 Task: Find connections with filter location Guanabacoa with filter topic #leadershipwith filter profile language English with filter current company Tata Technologies with filter school St. Xavier's High School - India with filter industry Accounting with filter service category Business Analytics with filter keywords title Network Administrator
Action: Mouse moved to (475, 66)
Screenshot: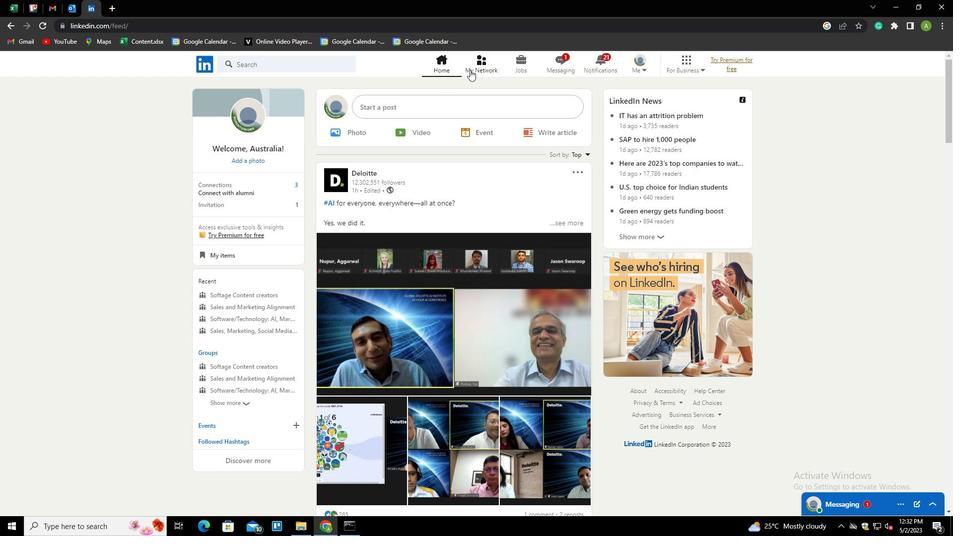 
Action: Mouse pressed left at (475, 66)
Screenshot: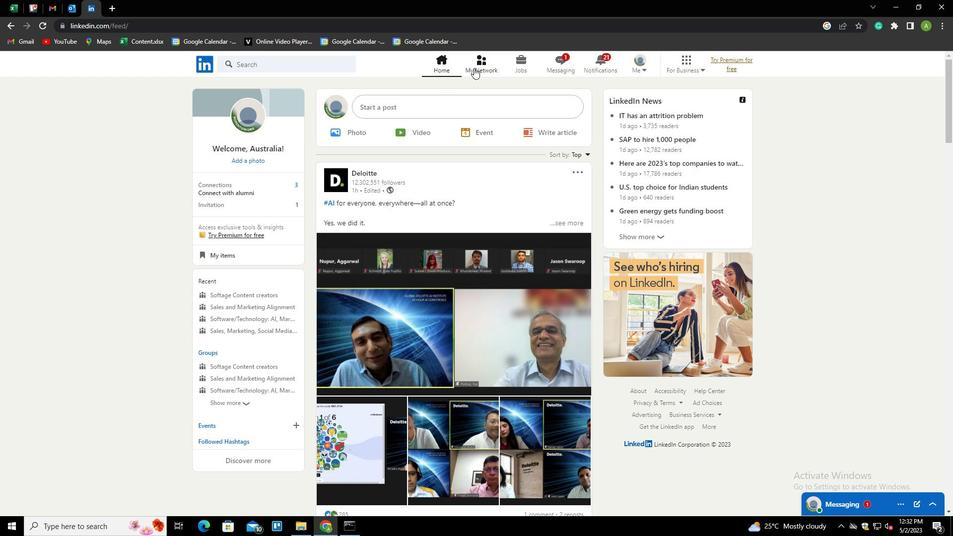 
Action: Mouse moved to (270, 112)
Screenshot: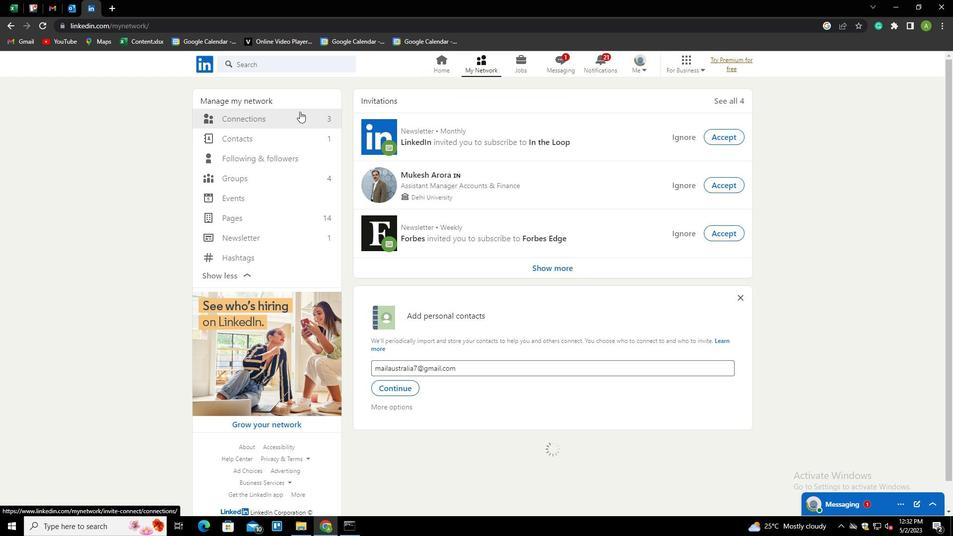 
Action: Mouse pressed left at (270, 112)
Screenshot: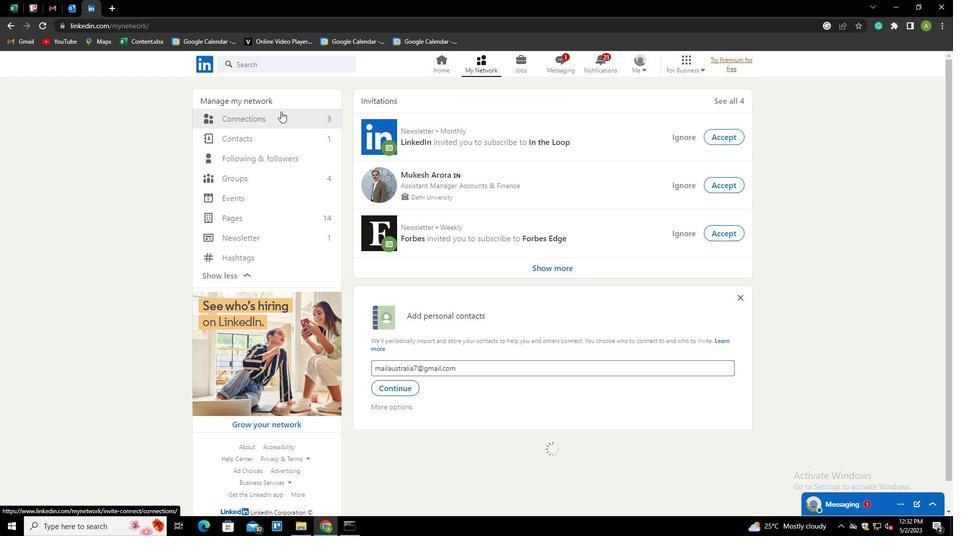 
Action: Mouse moved to (529, 118)
Screenshot: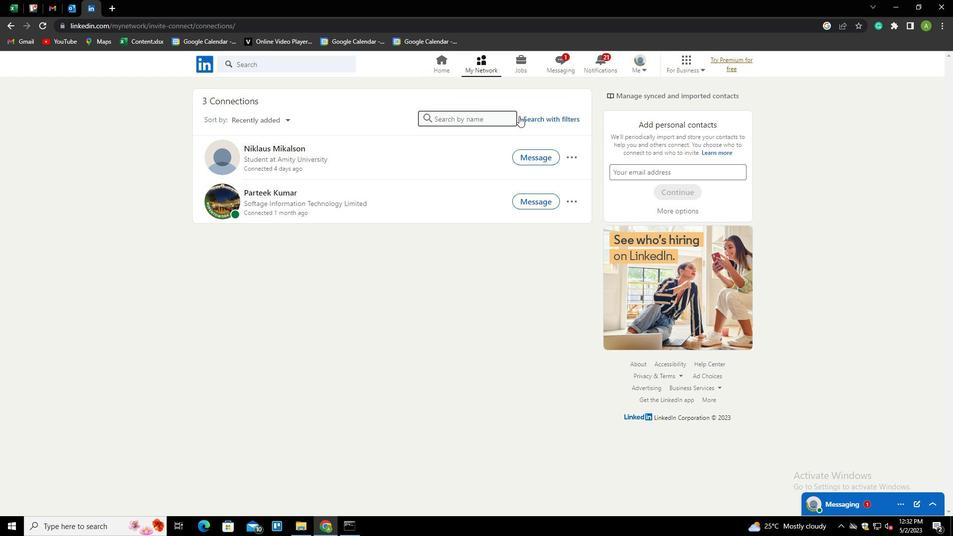 
Action: Mouse pressed left at (529, 118)
Screenshot: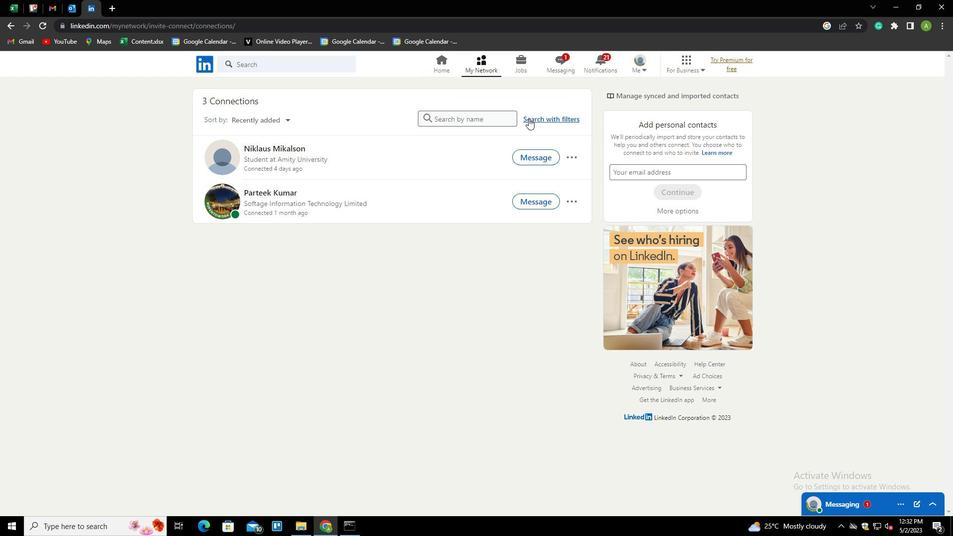 
Action: Mouse moved to (511, 89)
Screenshot: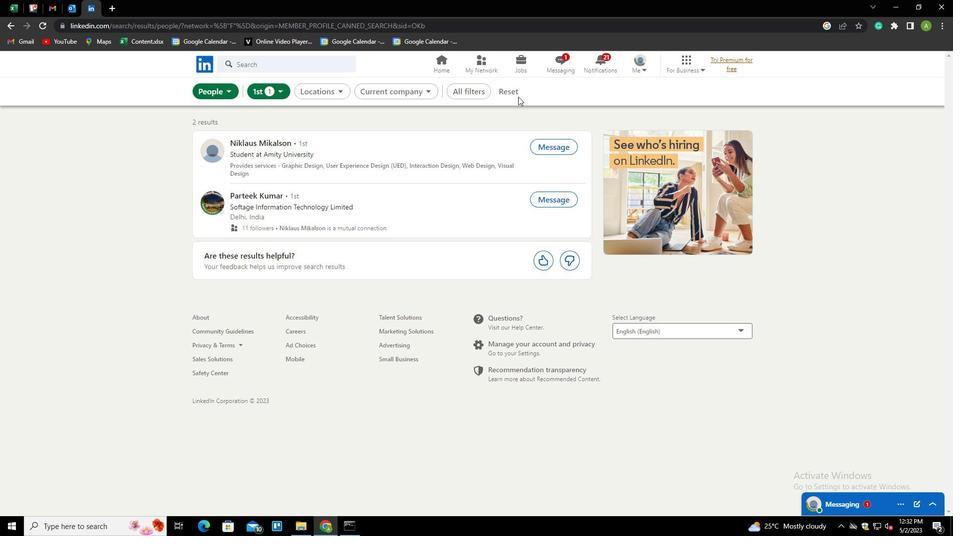 
Action: Mouse pressed left at (511, 89)
Screenshot: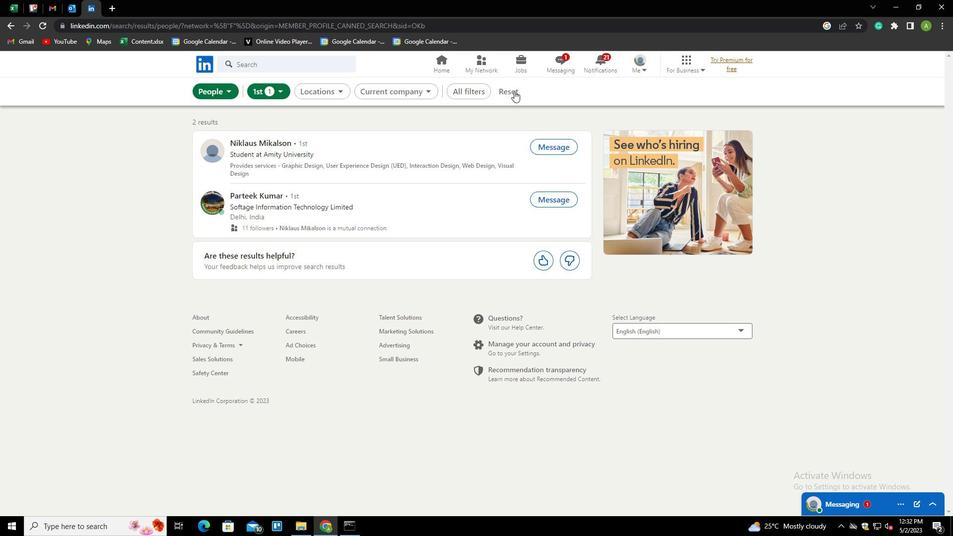 
Action: Mouse moved to (500, 90)
Screenshot: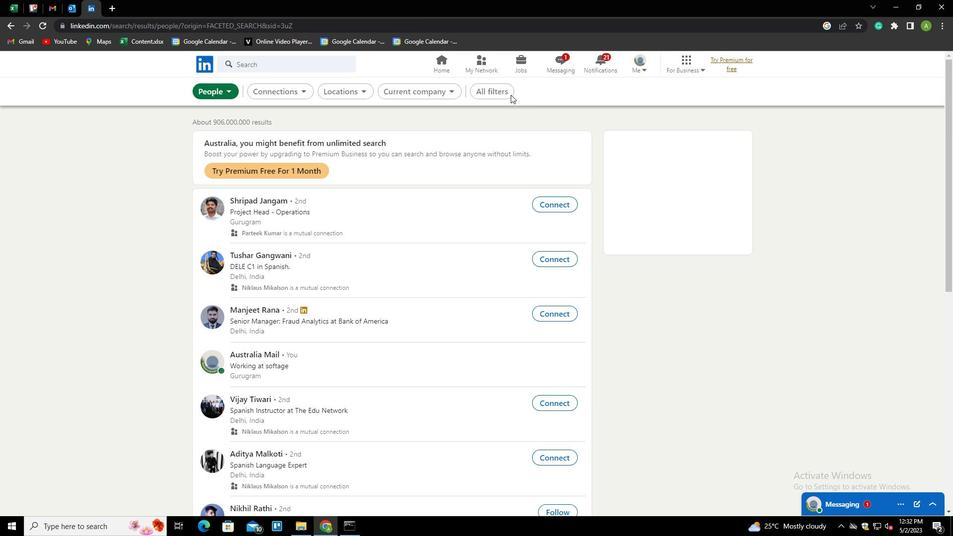 
Action: Mouse pressed left at (500, 90)
Screenshot: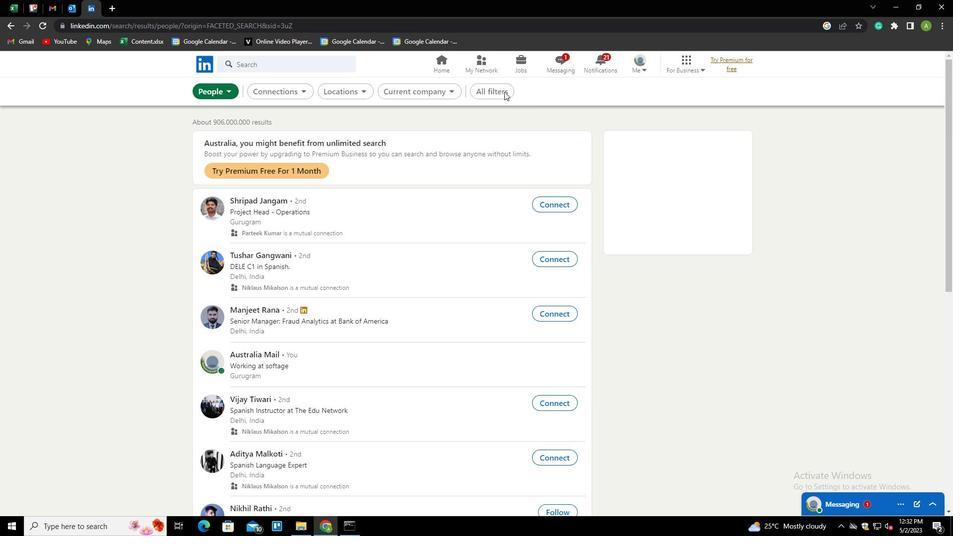 
Action: Mouse moved to (861, 299)
Screenshot: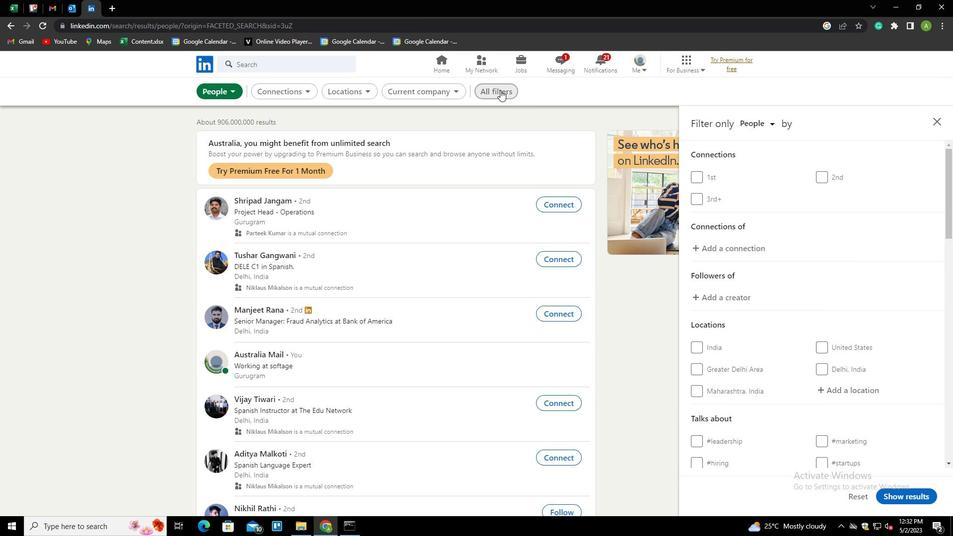 
Action: Mouse scrolled (861, 298) with delta (0, 0)
Screenshot: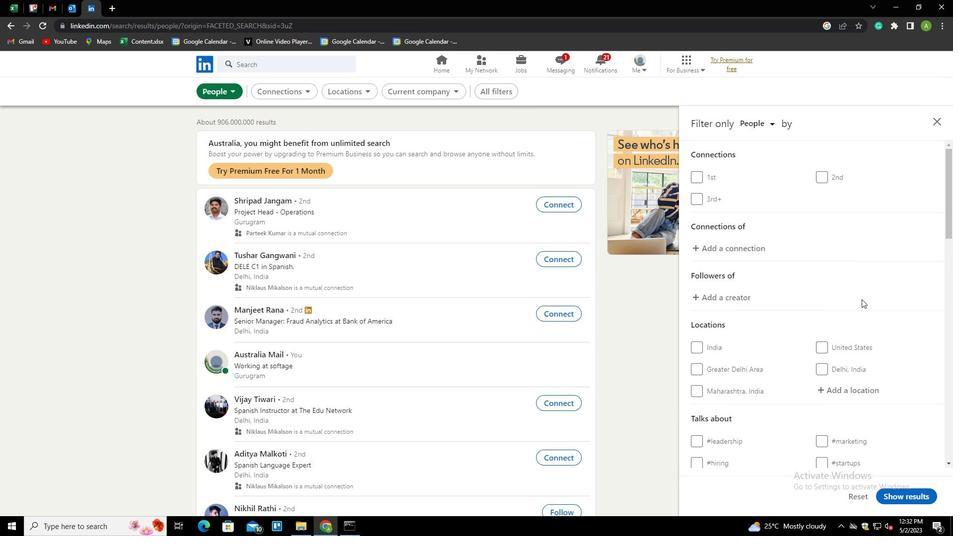 
Action: Mouse scrolled (861, 298) with delta (0, 0)
Screenshot: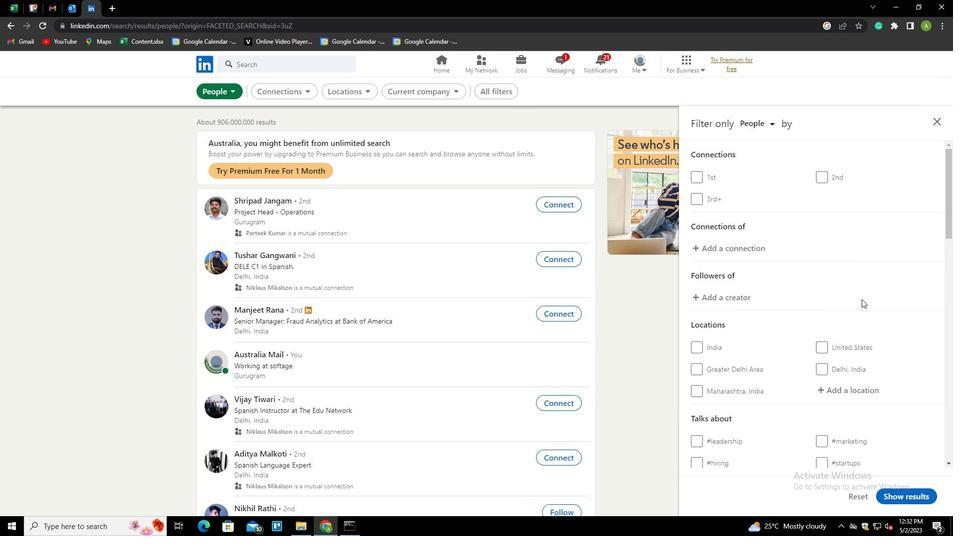 
Action: Mouse scrolled (861, 298) with delta (0, 0)
Screenshot: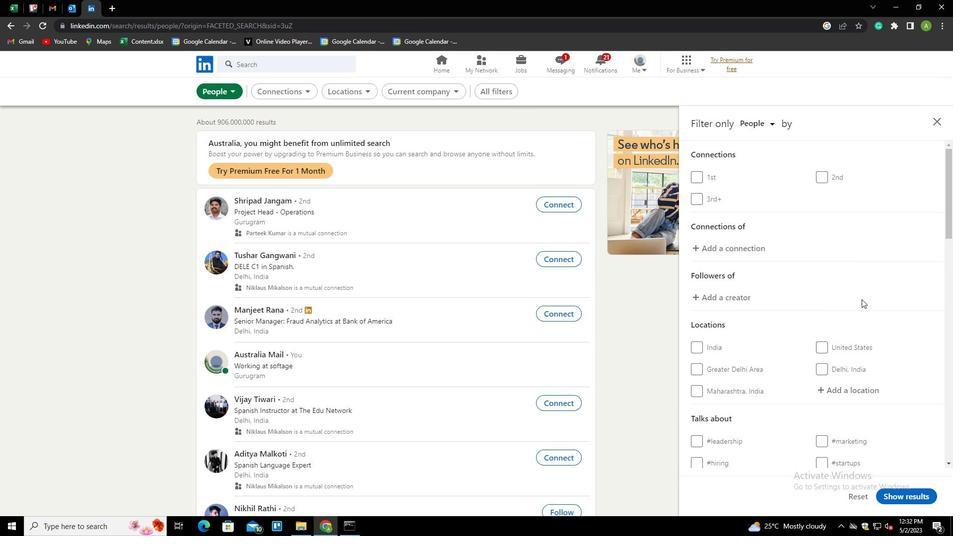 
Action: Mouse moved to (834, 249)
Screenshot: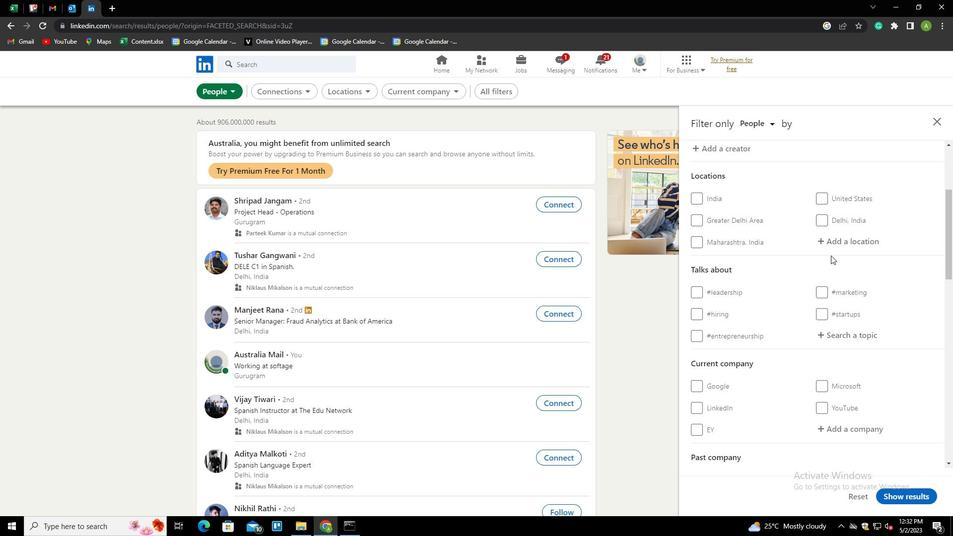 
Action: Mouse pressed left at (834, 249)
Screenshot: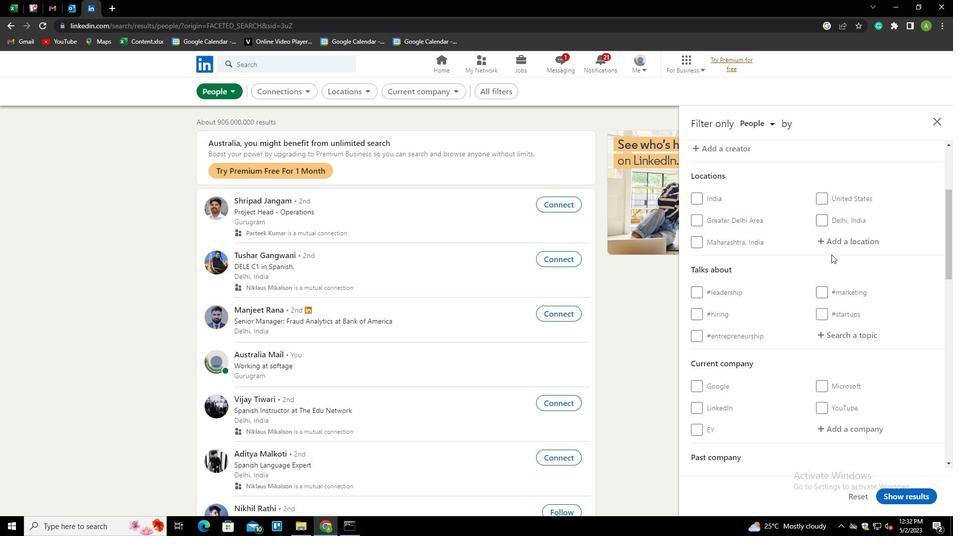 
Action: Mouse moved to (834, 243)
Screenshot: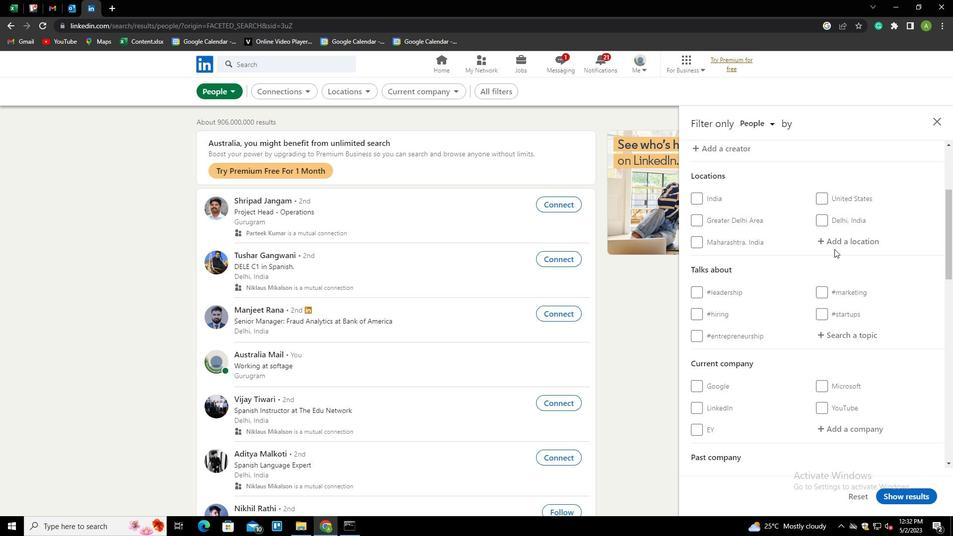 
Action: Mouse pressed left at (834, 243)
Screenshot: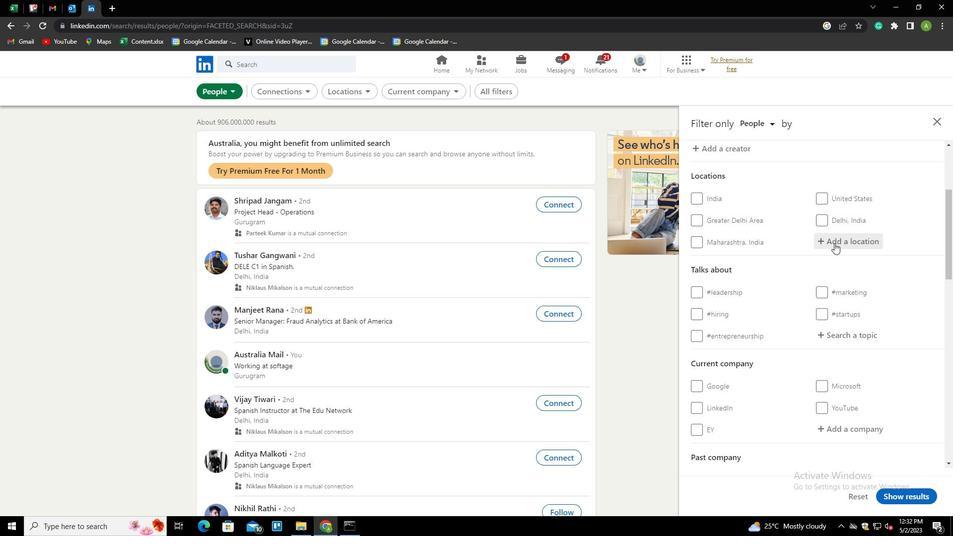 
Action: Key pressed <Key.shift>GUANBACOA
Screenshot: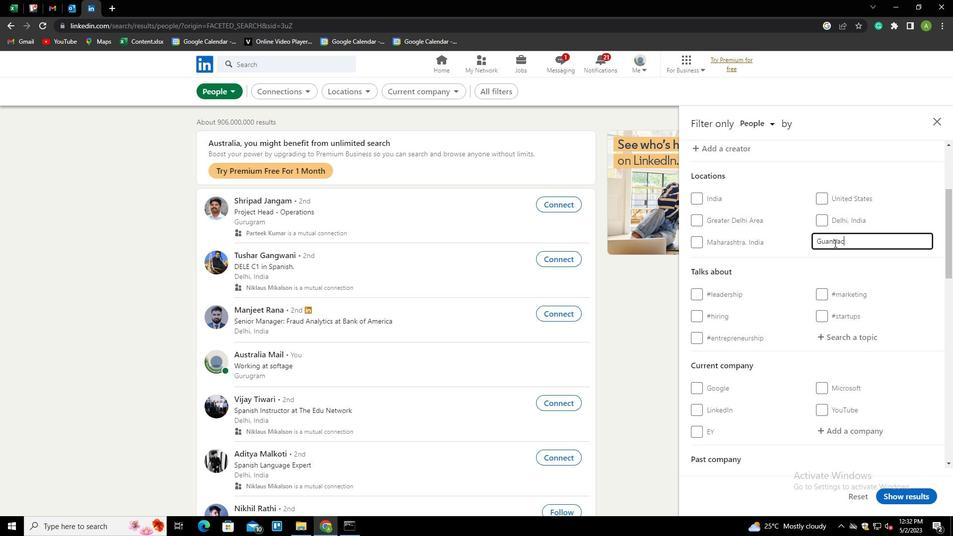 
Action: Mouse moved to (840, 341)
Screenshot: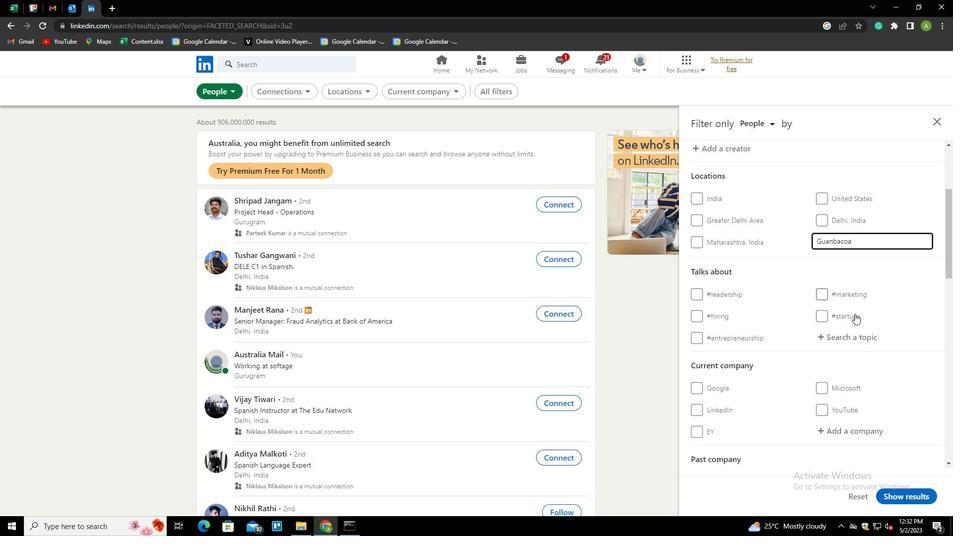 
Action: Mouse pressed left at (840, 341)
Screenshot: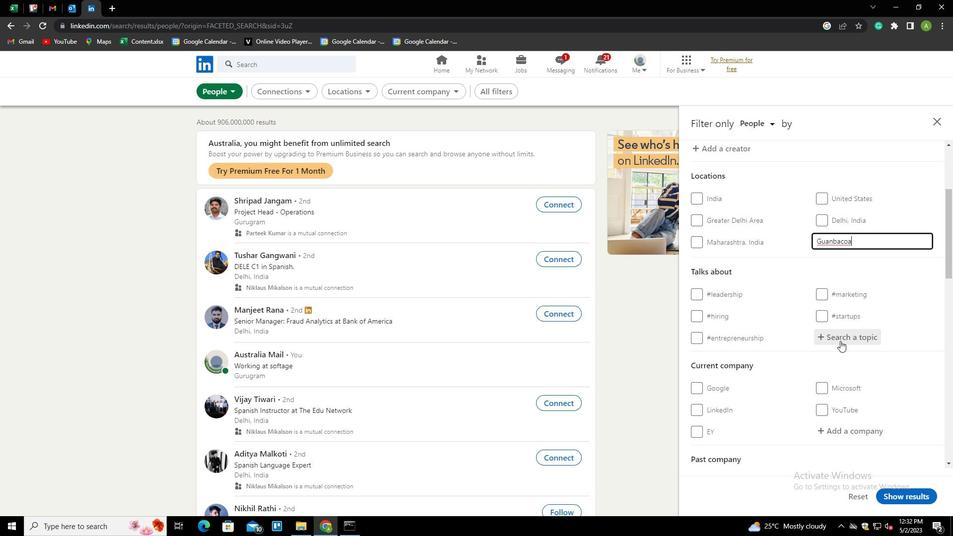 
Action: Key pressed LEADER<Key.down><Key.enter>
Screenshot: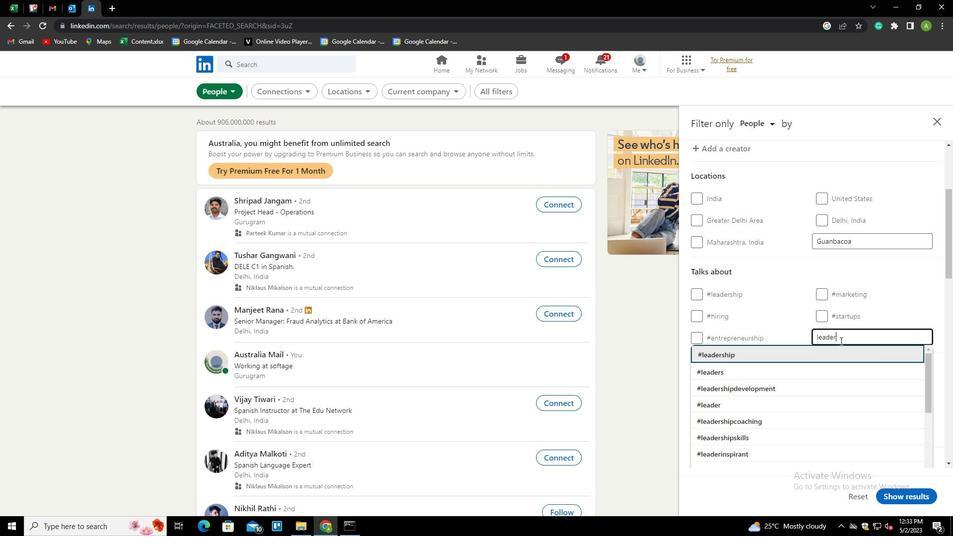 
Action: Mouse scrolled (840, 340) with delta (0, 0)
Screenshot: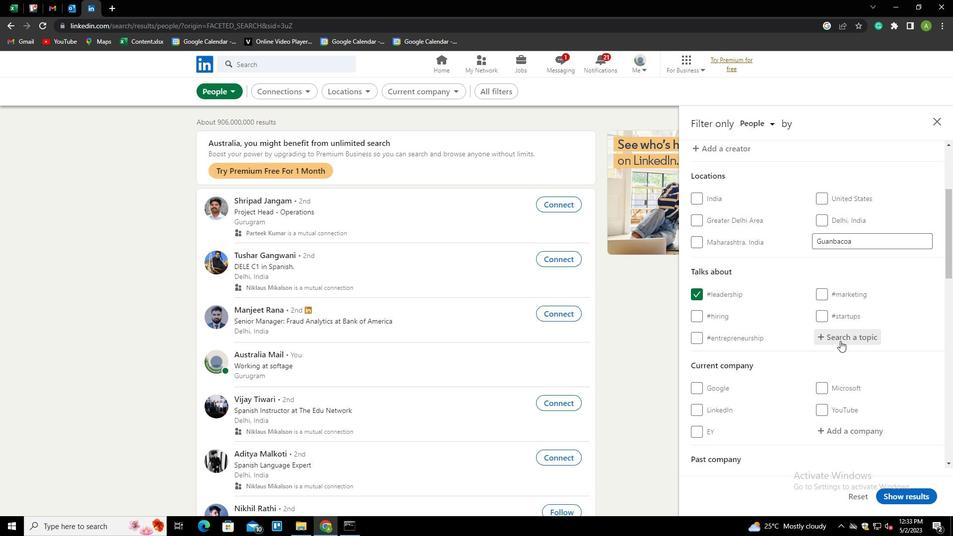 
Action: Mouse scrolled (840, 340) with delta (0, 0)
Screenshot: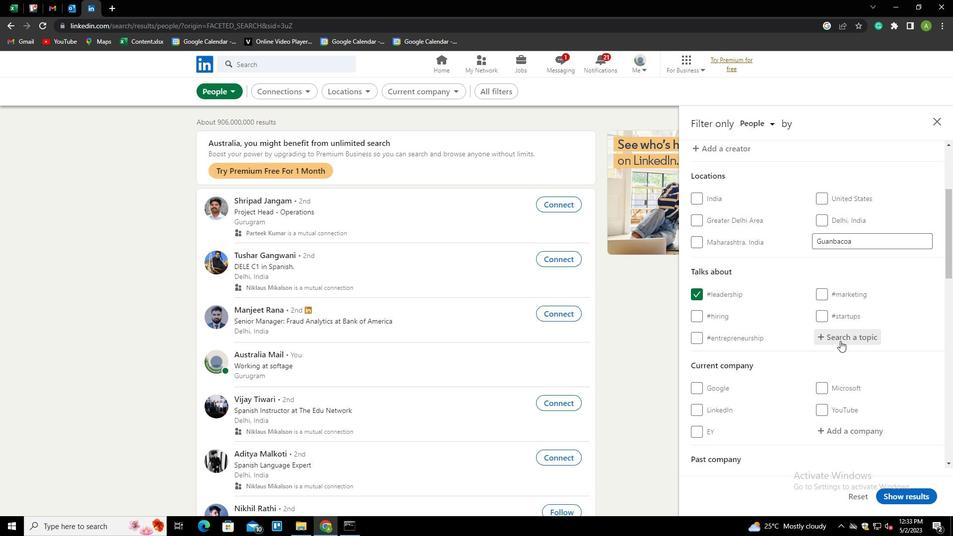 
Action: Mouse scrolled (840, 340) with delta (0, 0)
Screenshot: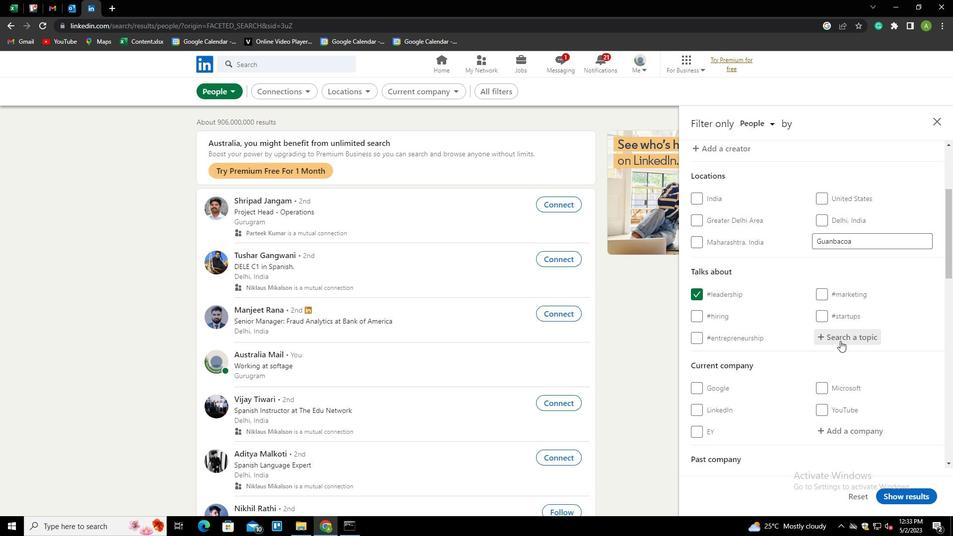 
Action: Mouse scrolled (840, 340) with delta (0, 0)
Screenshot: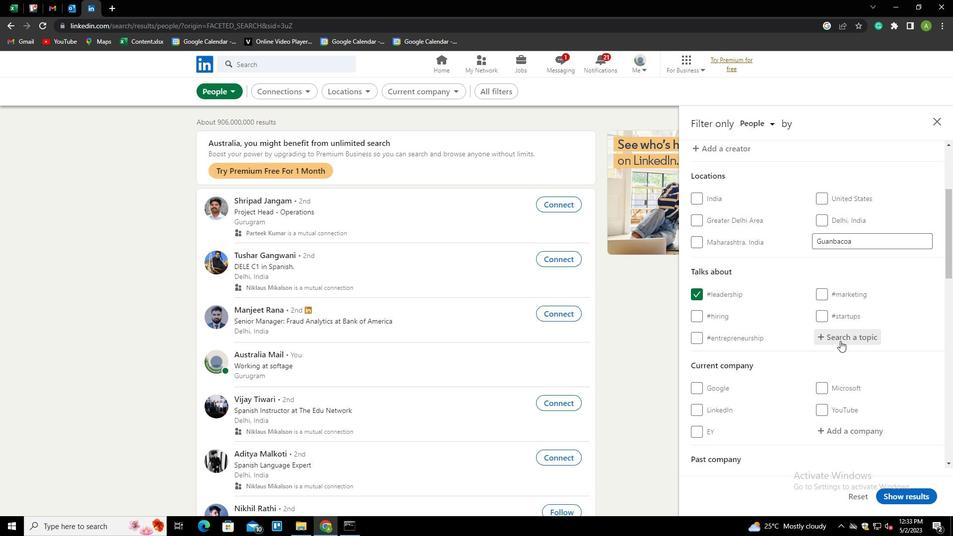 
Action: Mouse scrolled (840, 340) with delta (0, 0)
Screenshot: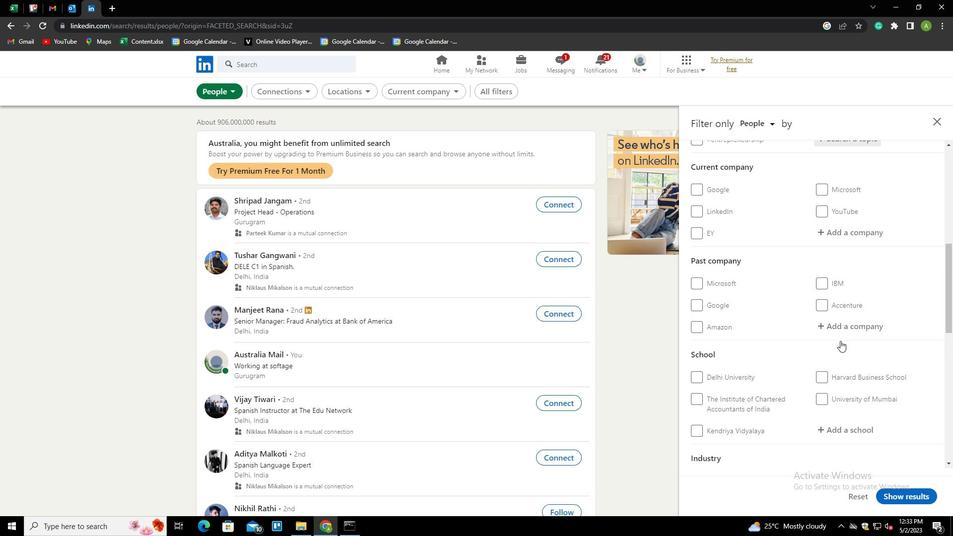 
Action: Mouse scrolled (840, 340) with delta (0, 0)
Screenshot: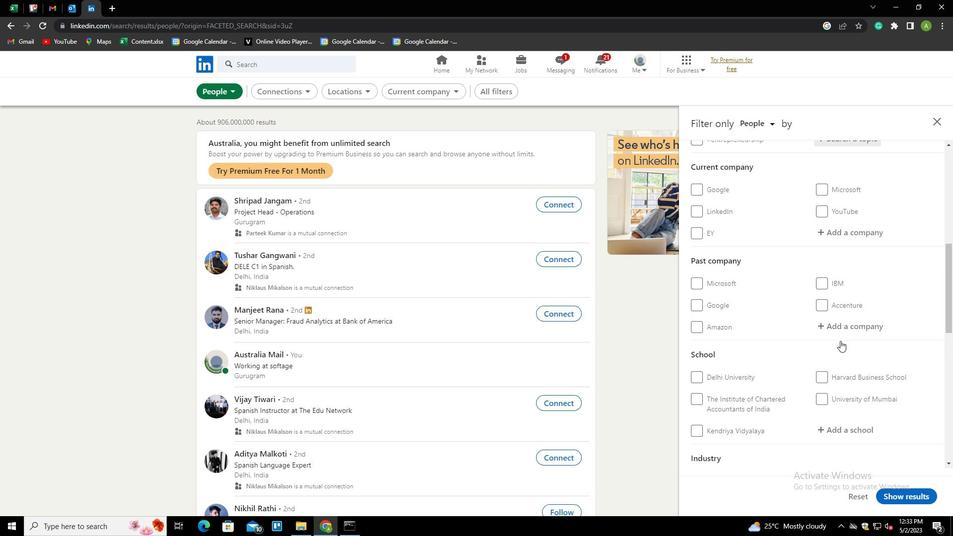 
Action: Mouse scrolled (840, 340) with delta (0, 0)
Screenshot: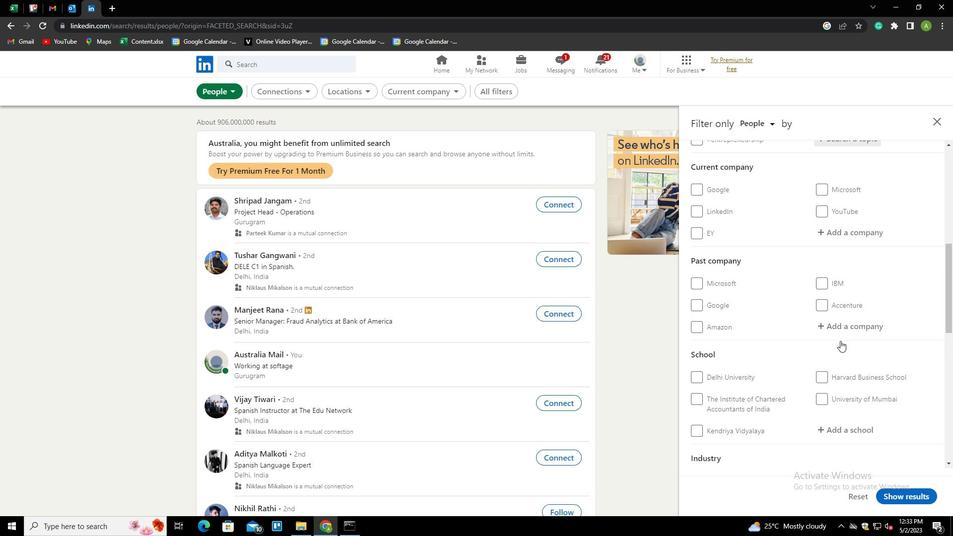 
Action: Mouse scrolled (840, 340) with delta (0, 0)
Screenshot: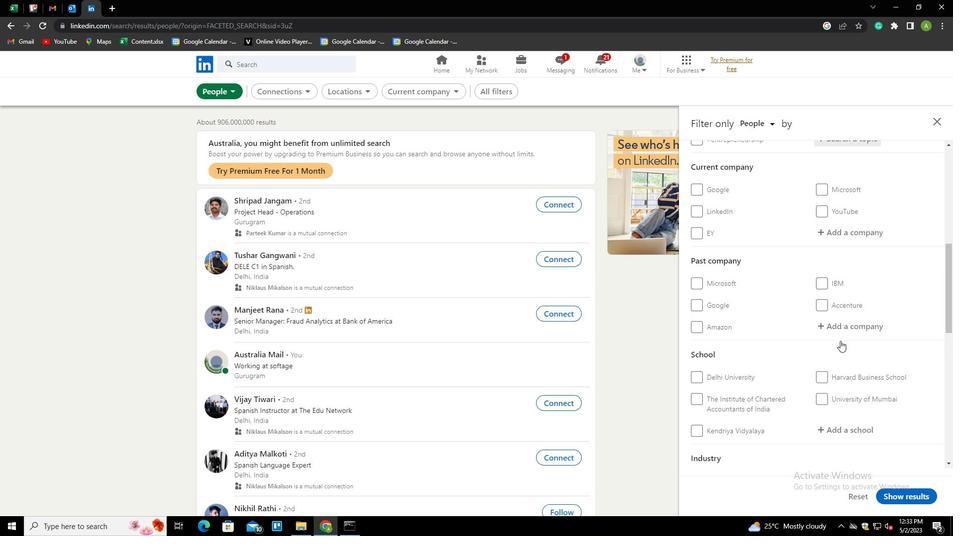 
Action: Mouse scrolled (840, 340) with delta (0, 0)
Screenshot: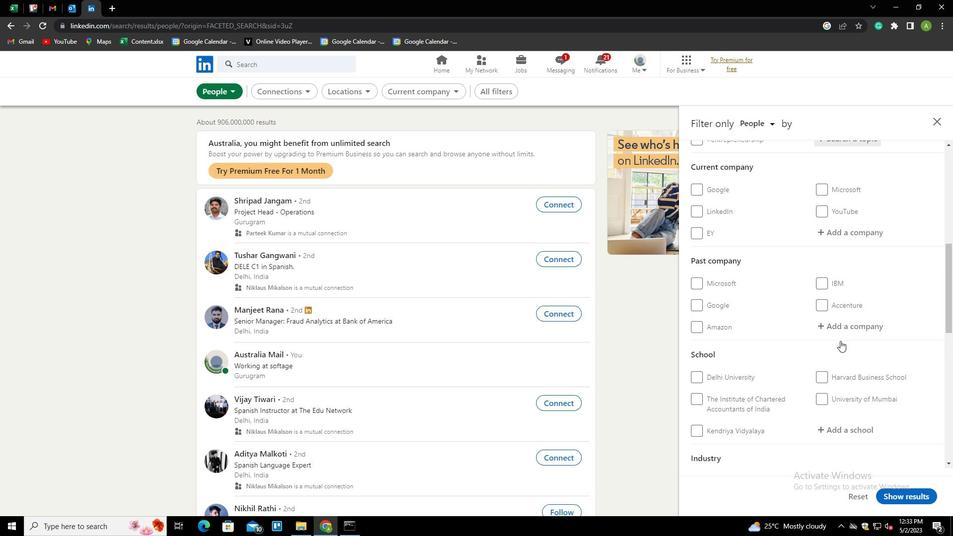 
Action: Mouse moved to (711, 350)
Screenshot: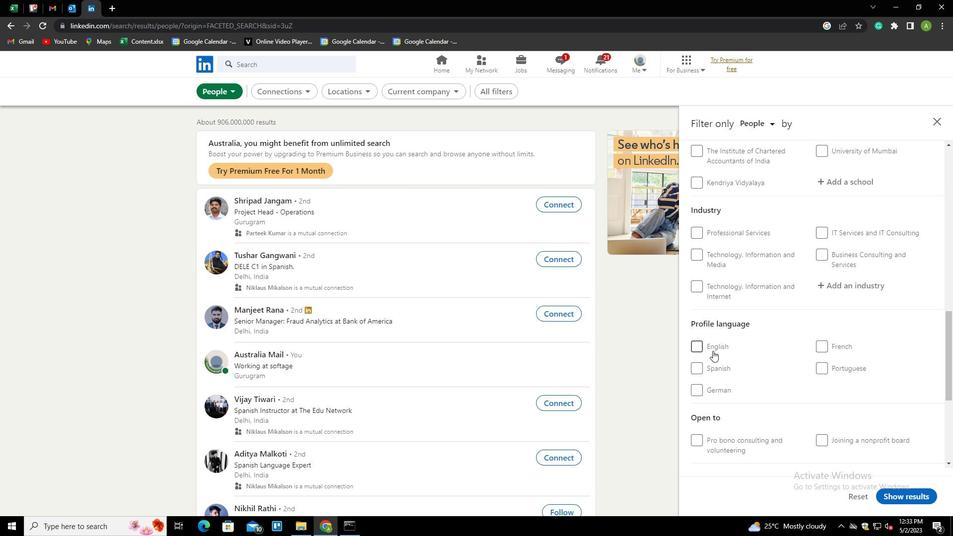 
Action: Mouse pressed left at (711, 350)
Screenshot: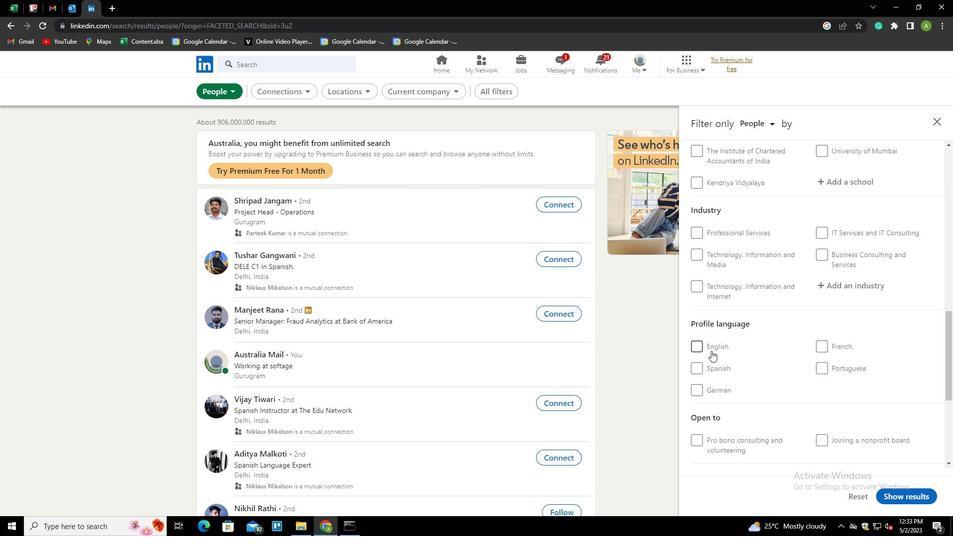 
Action: Mouse moved to (791, 340)
Screenshot: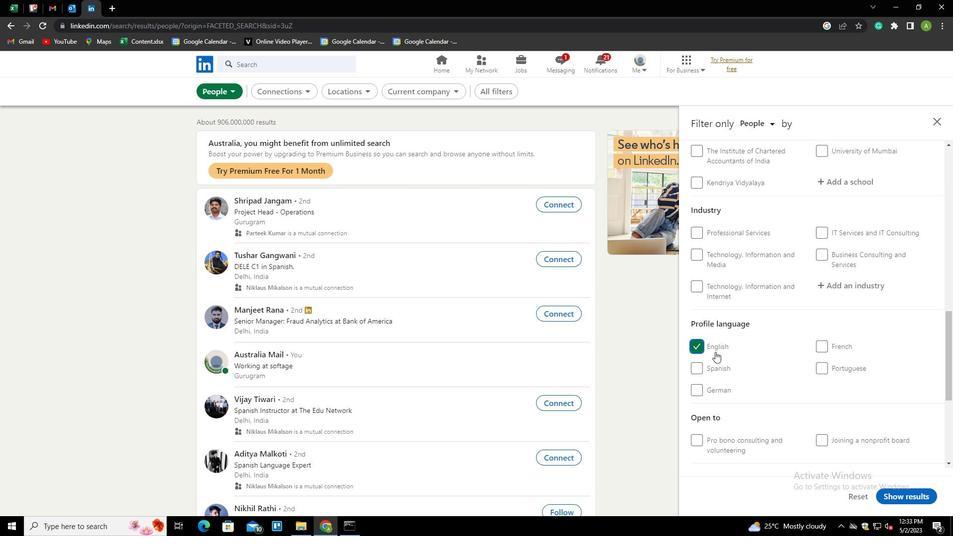 
Action: Mouse scrolled (791, 341) with delta (0, 0)
Screenshot: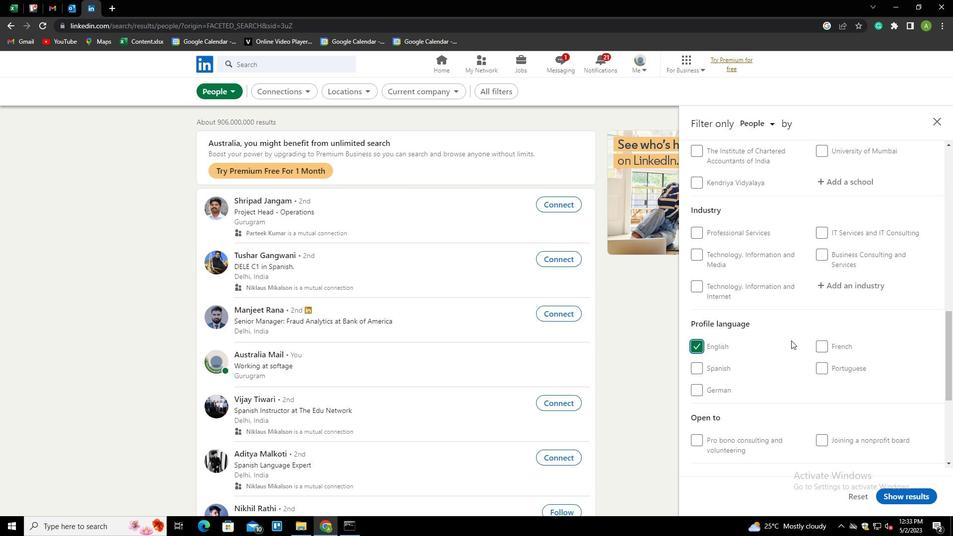 
Action: Mouse scrolled (791, 341) with delta (0, 0)
Screenshot: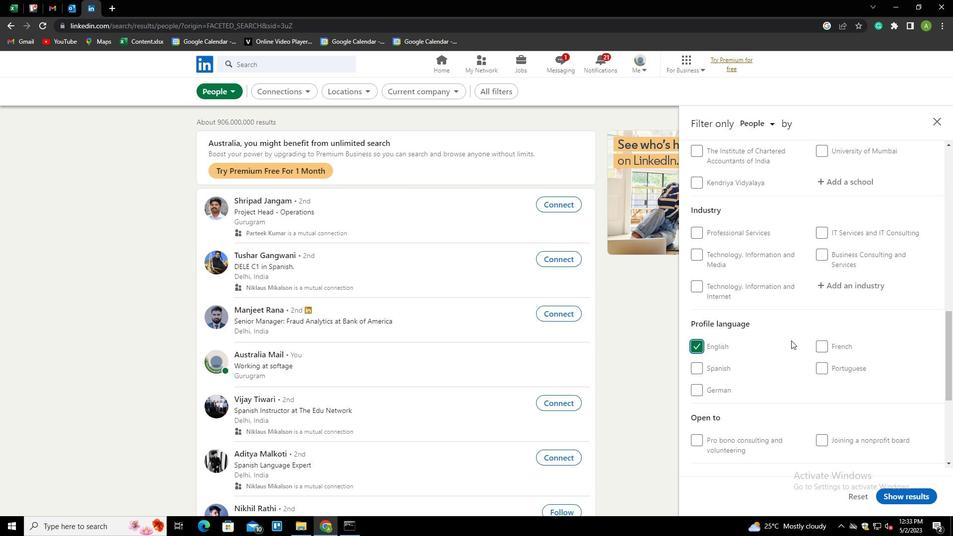 
Action: Mouse scrolled (791, 341) with delta (0, 0)
Screenshot: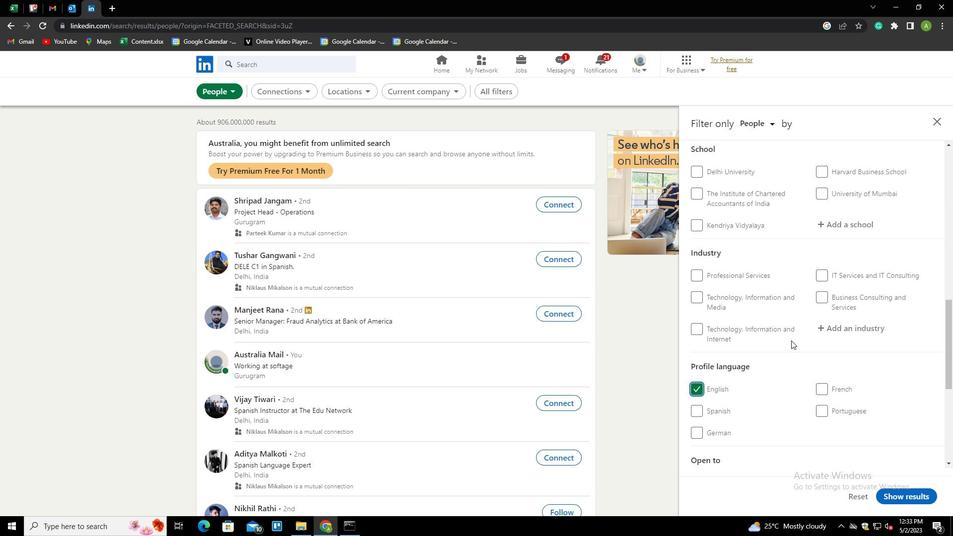 
Action: Mouse scrolled (791, 341) with delta (0, 0)
Screenshot: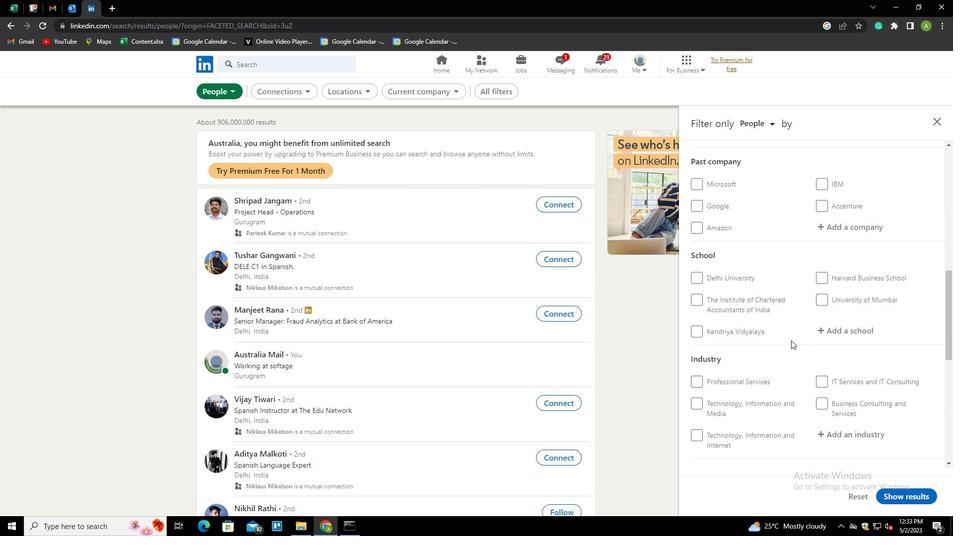 
Action: Mouse scrolled (791, 341) with delta (0, 0)
Screenshot: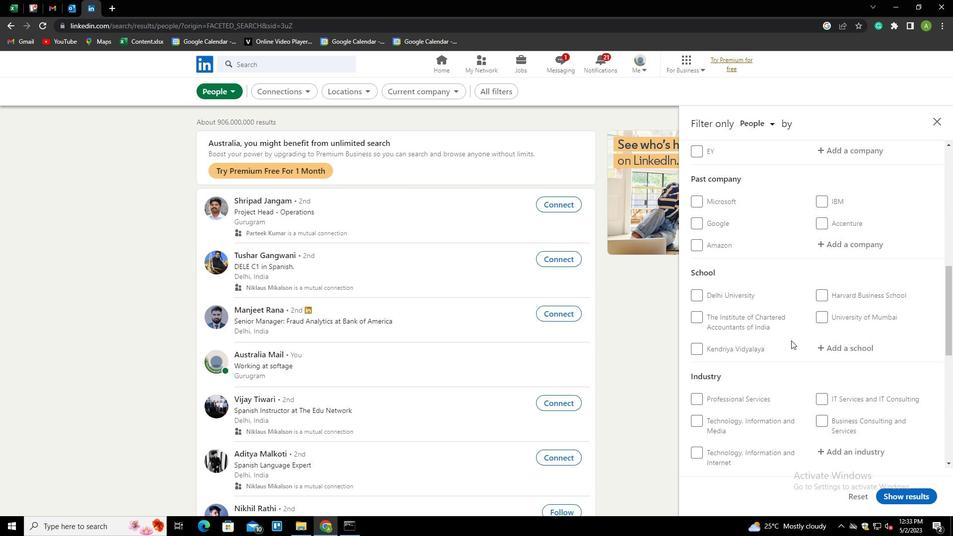 
Action: Mouse moved to (792, 340)
Screenshot: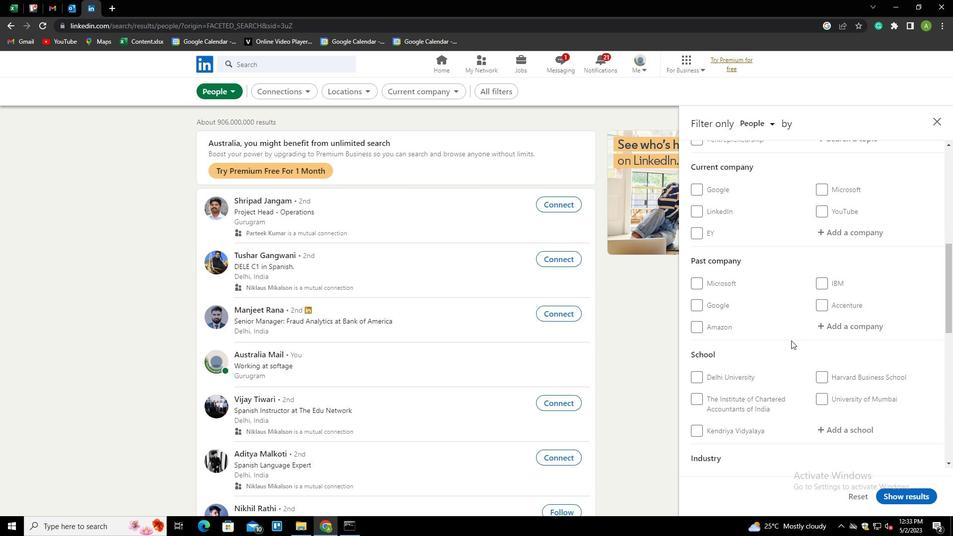 
Action: Mouse scrolled (792, 341) with delta (0, 0)
Screenshot: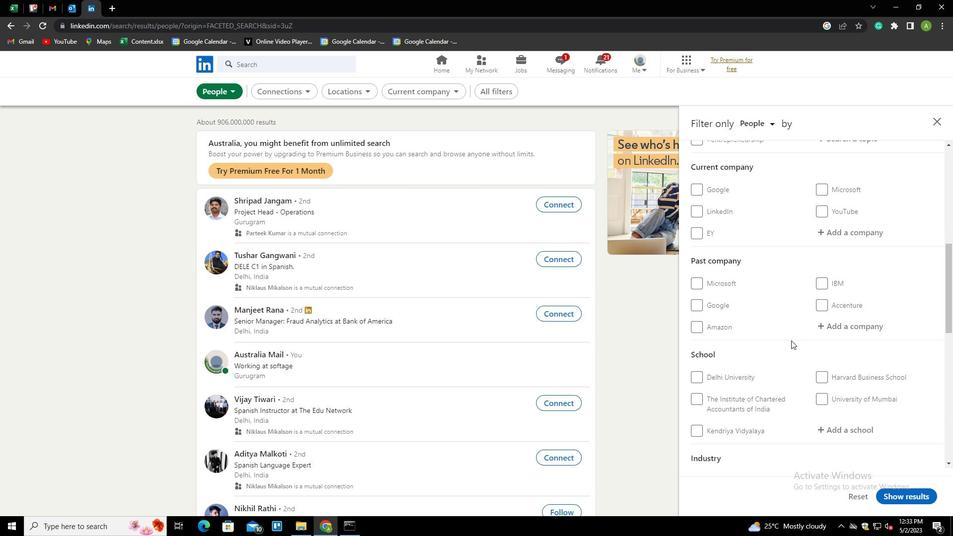 
Action: Mouse scrolled (792, 341) with delta (0, 0)
Screenshot: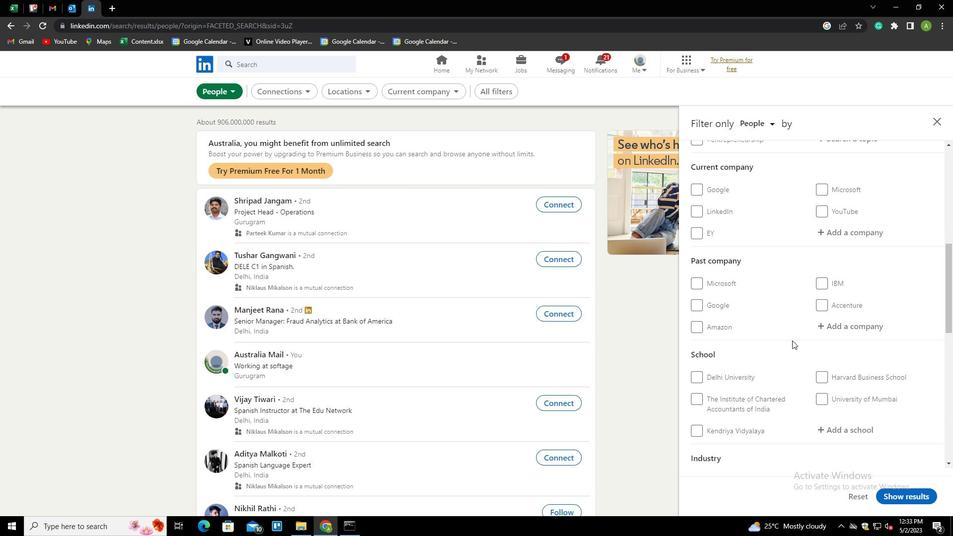 
Action: Mouse moved to (826, 334)
Screenshot: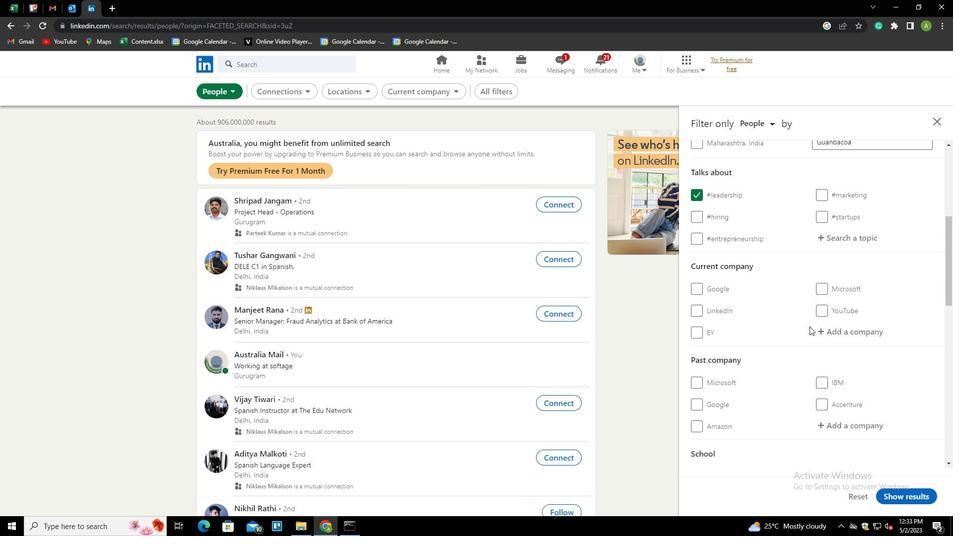 
Action: Mouse pressed left at (826, 334)
Screenshot: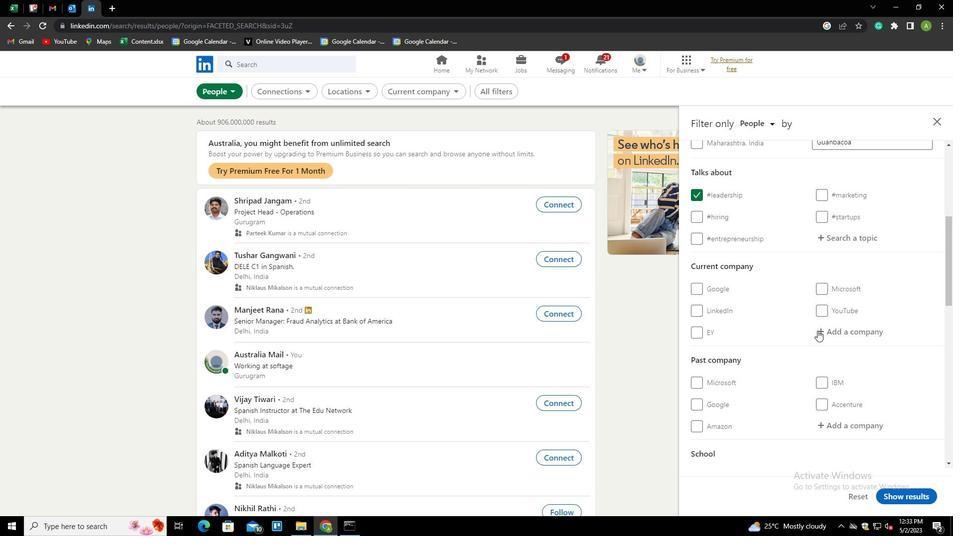 
Action: Key pressed <Key.shift><Key.shift><Key.shift><Key.shift><Key.shift><Key.shift><Key.shift><Key.shift><Key.shift><Key.shift><Key.shift><Key.shift><Key.shift><Key.shift><Key.shift><Key.shift><Key.shift><Key.shift><Key.shift>TATA<Key.space><Key.down><Key.down><Key.down><Key.enter>
Screenshot: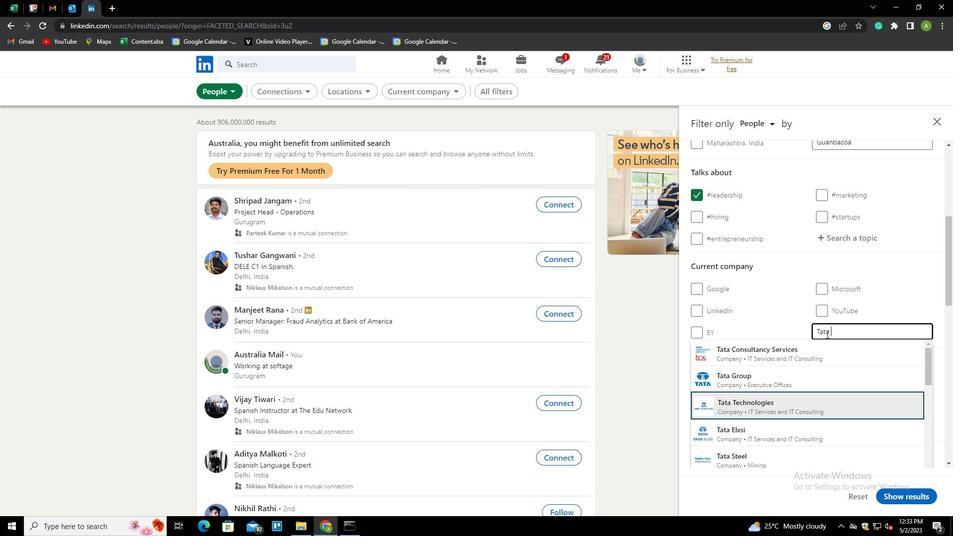 
Action: Mouse scrolled (826, 333) with delta (0, 0)
Screenshot: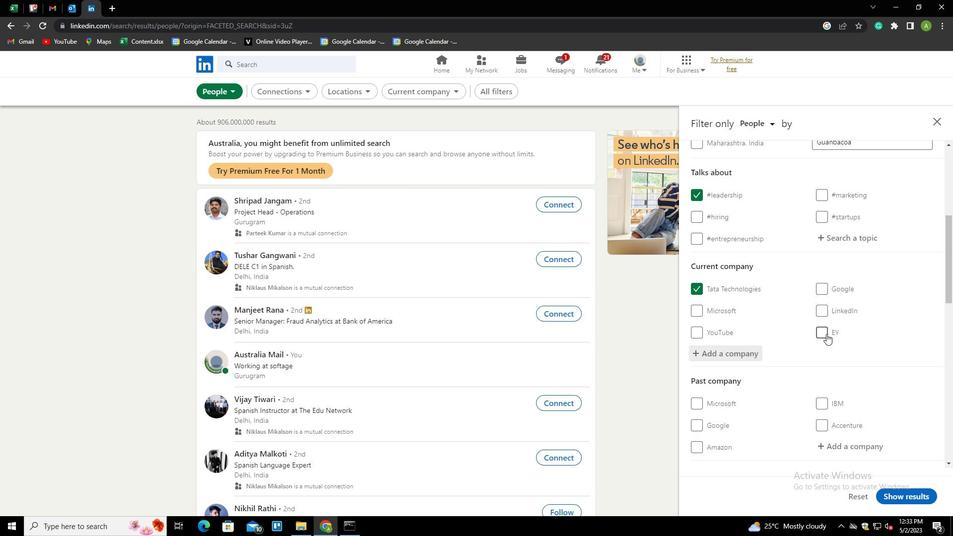 
Action: Mouse scrolled (826, 333) with delta (0, 0)
Screenshot: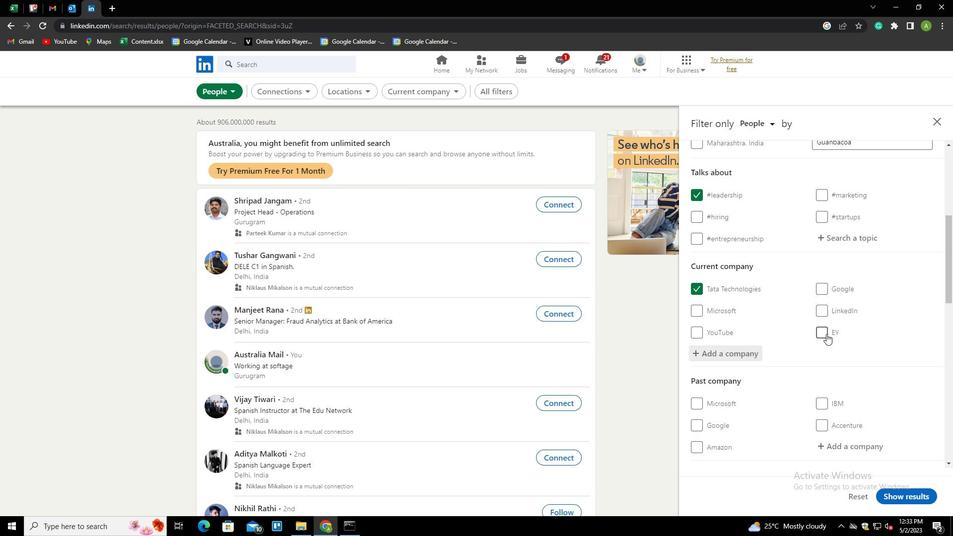 
Action: Mouse scrolled (826, 333) with delta (0, 0)
Screenshot: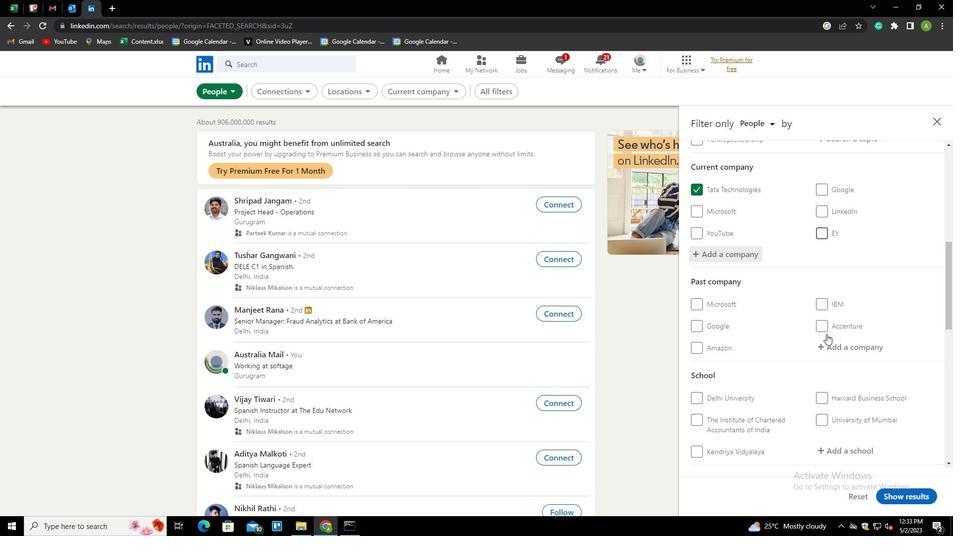 
Action: Mouse scrolled (826, 333) with delta (0, 0)
Screenshot: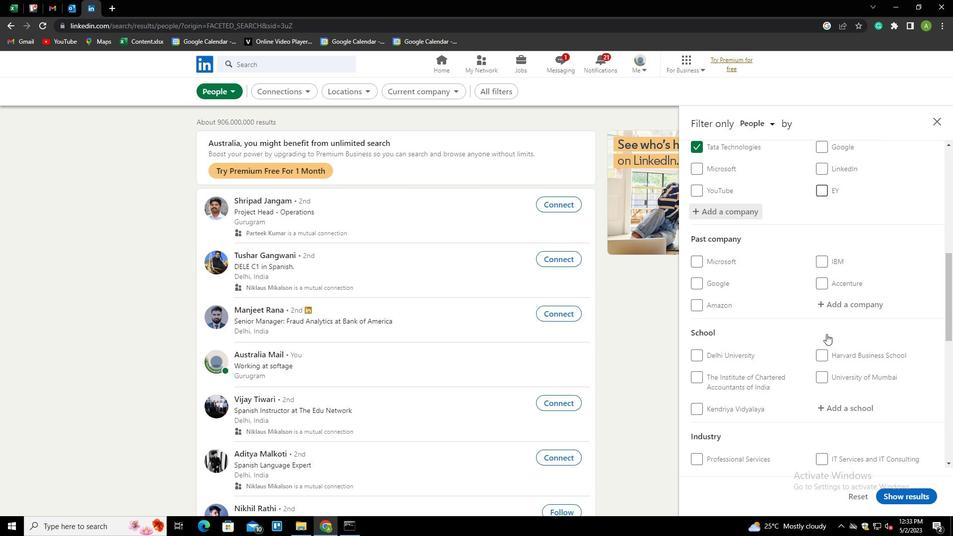 
Action: Mouse moved to (836, 351)
Screenshot: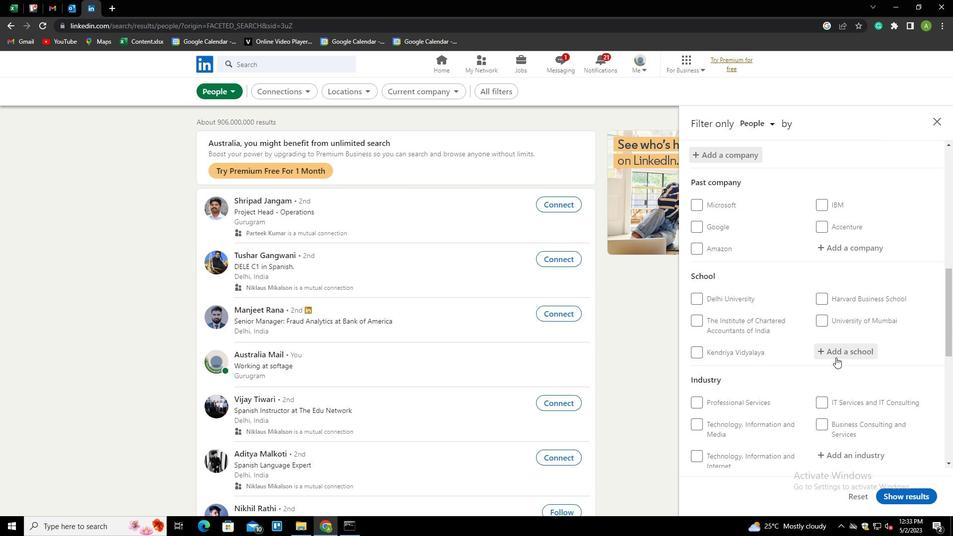 
Action: Mouse pressed left at (836, 351)
Screenshot: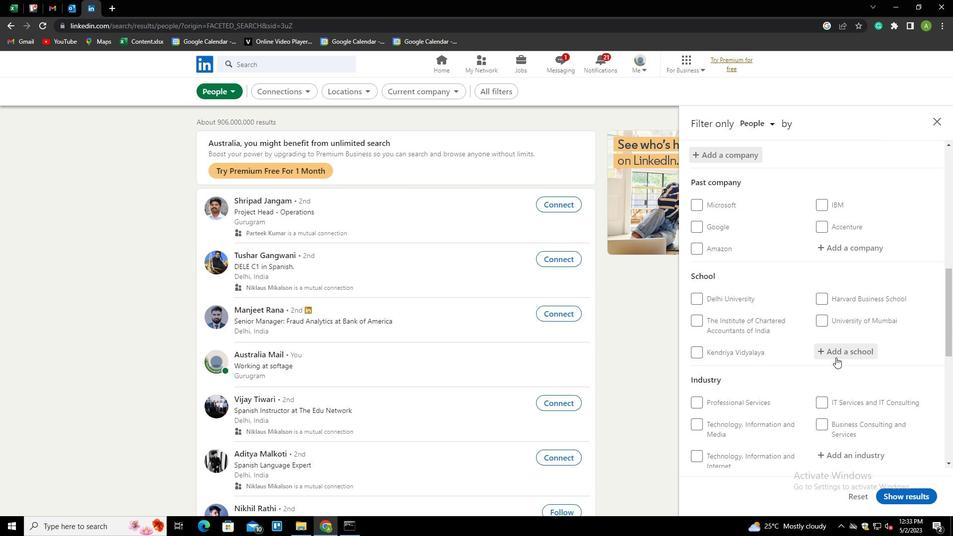 
Action: Key pressed <Key.shift>ST.<Key.space><Key.shift><Key.shift><Key.shift><Key.shift><Key.shift><Key.shift><Key.shift><Key.shift><Key.shift><Key.shift><Key.shift><Key.shift><Key.shift><Key.shift><Key.shift><Key.shift><Key.shift><Key.shift><Key.shift><Key.shift>XA<Key.down><Key.down><Key.down><Key.enter>
Screenshot: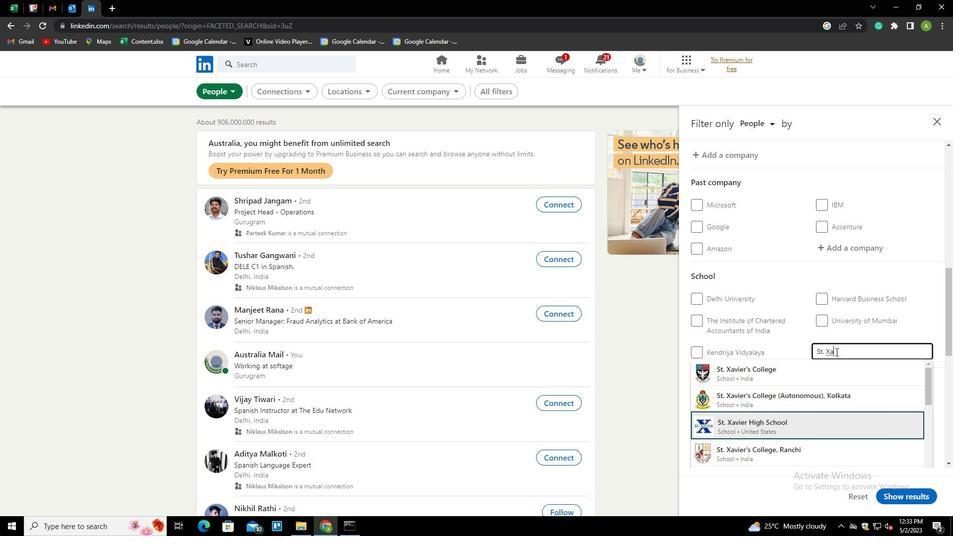 
Action: Mouse scrolled (836, 351) with delta (0, 0)
Screenshot: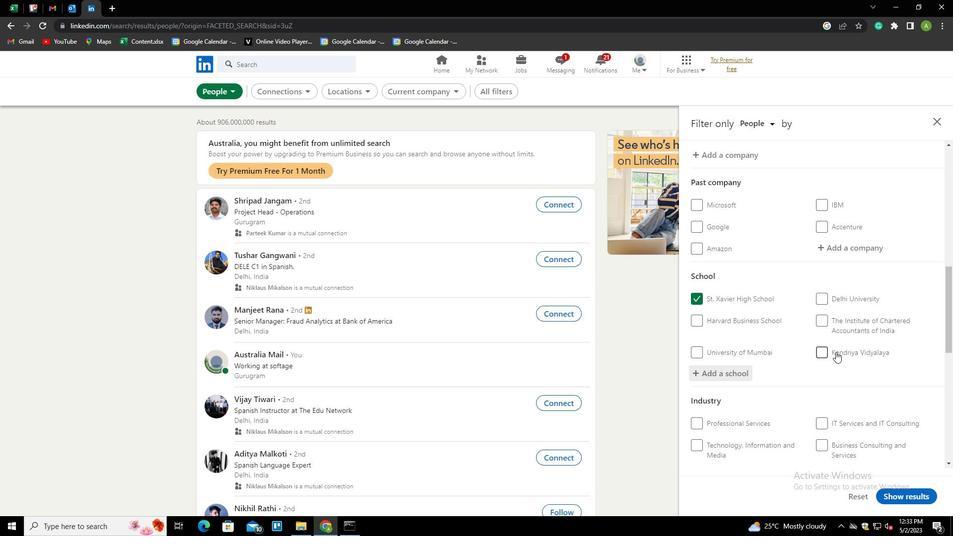 
Action: Mouse scrolled (836, 351) with delta (0, 0)
Screenshot: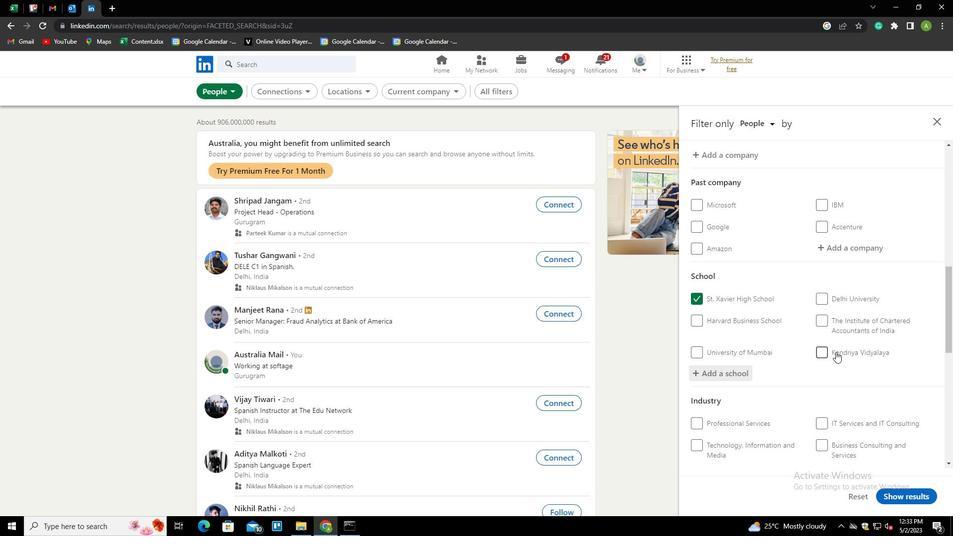 
Action: Mouse scrolled (836, 351) with delta (0, 0)
Screenshot: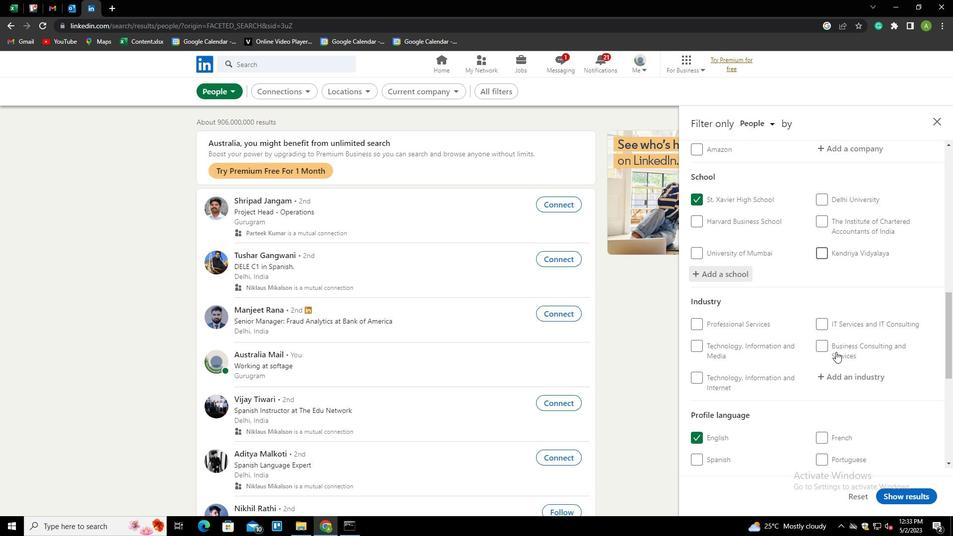 
Action: Mouse moved to (835, 327)
Screenshot: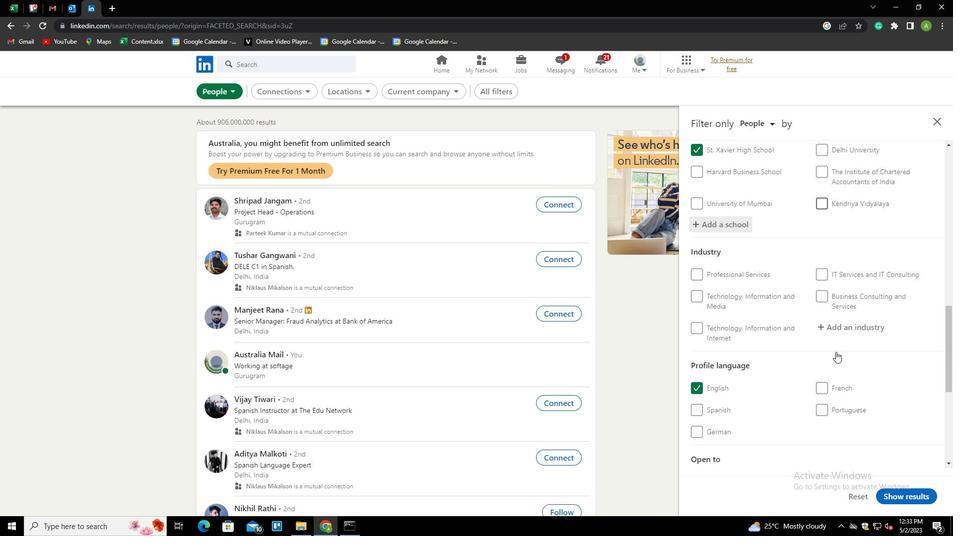
Action: Mouse pressed left at (835, 327)
Screenshot: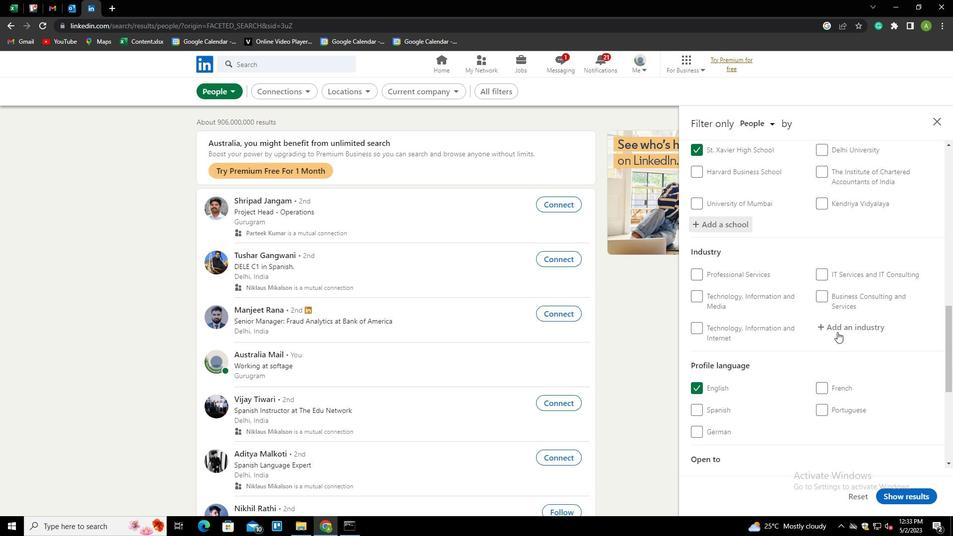 
Action: Mouse moved to (837, 327)
Screenshot: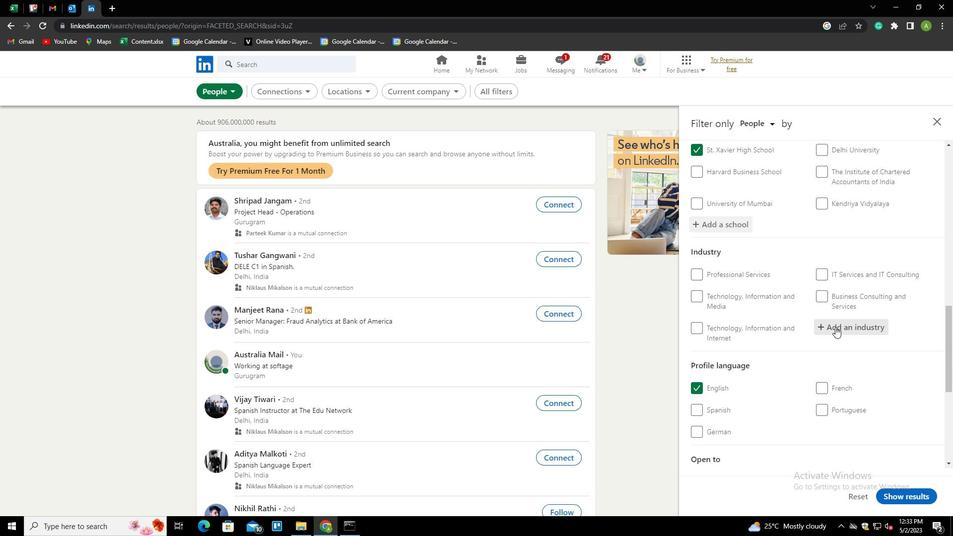 
Action: Mouse pressed left at (837, 327)
Screenshot: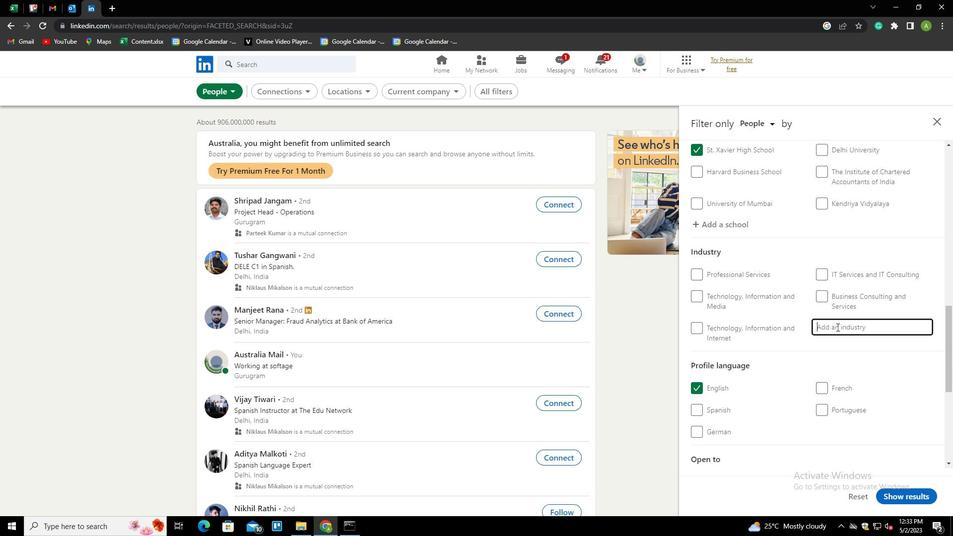 
Action: Key pressed <Key.shift>ACCOUU<Key.backspace><Key.down><Key.enter>
Screenshot: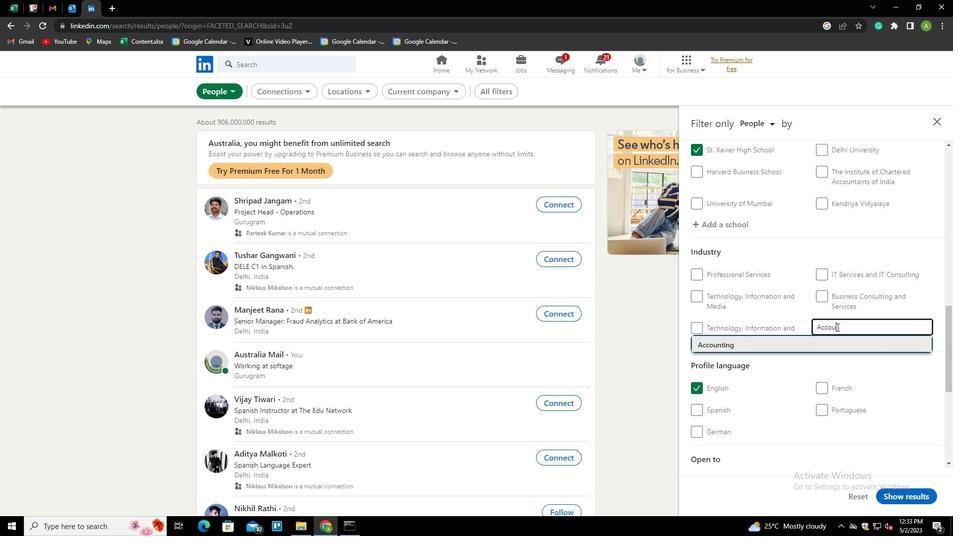 
Action: Mouse scrolled (837, 326) with delta (0, 0)
Screenshot: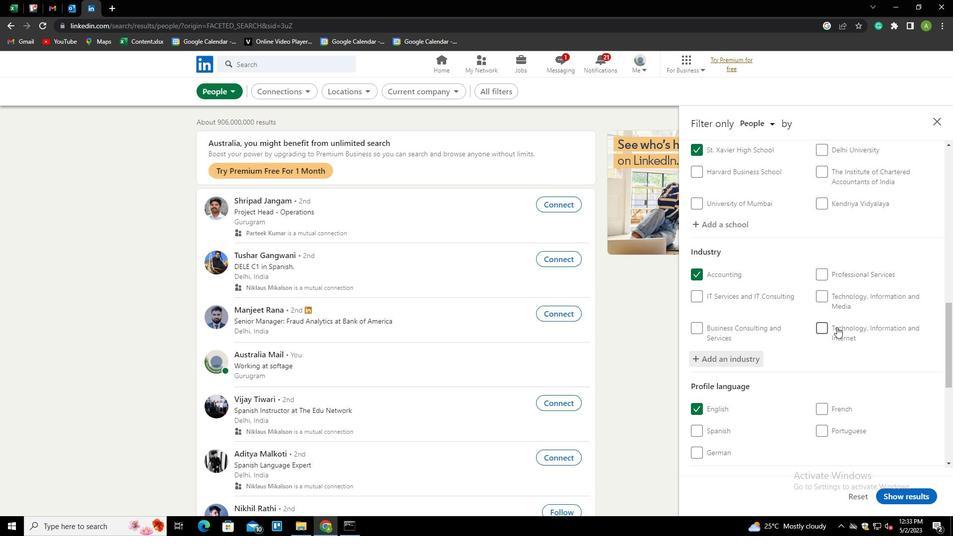 
Action: Mouse scrolled (837, 326) with delta (0, 0)
Screenshot: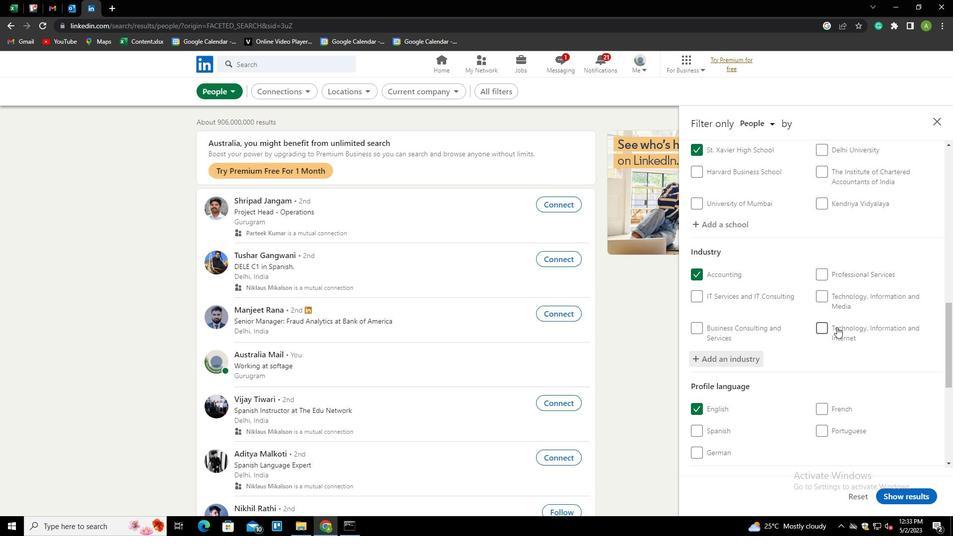 
Action: Mouse scrolled (837, 326) with delta (0, 0)
Screenshot: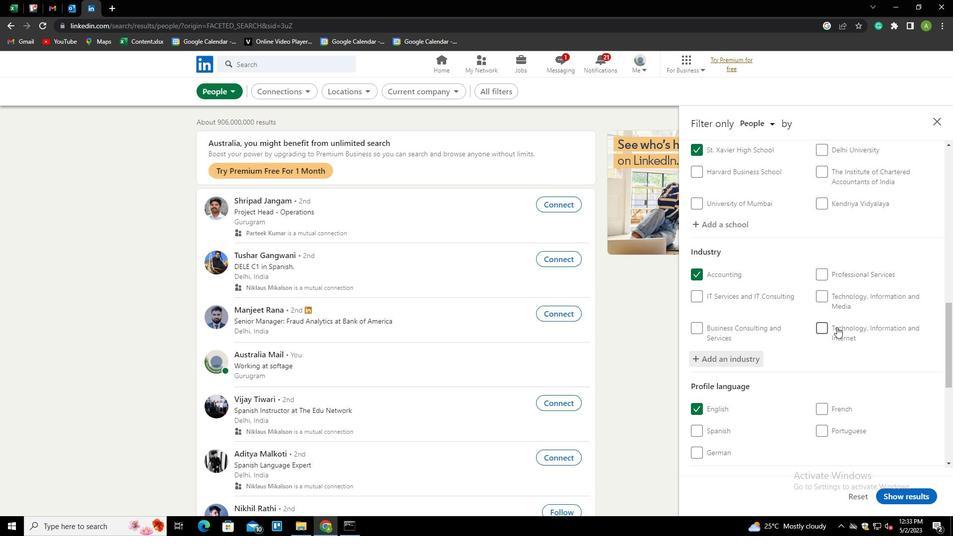 
Action: Mouse scrolled (837, 326) with delta (0, 0)
Screenshot: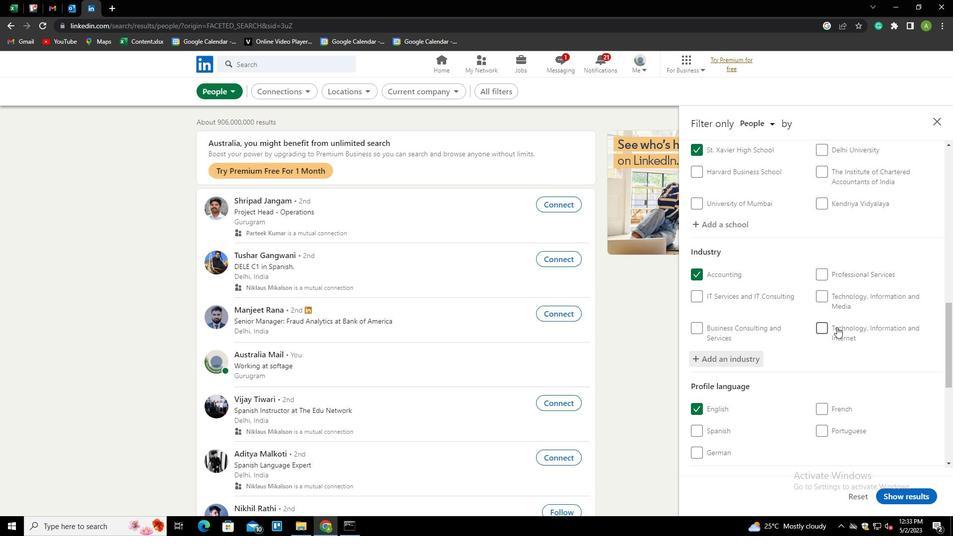 
Action: Mouse scrolled (837, 326) with delta (0, 0)
Screenshot: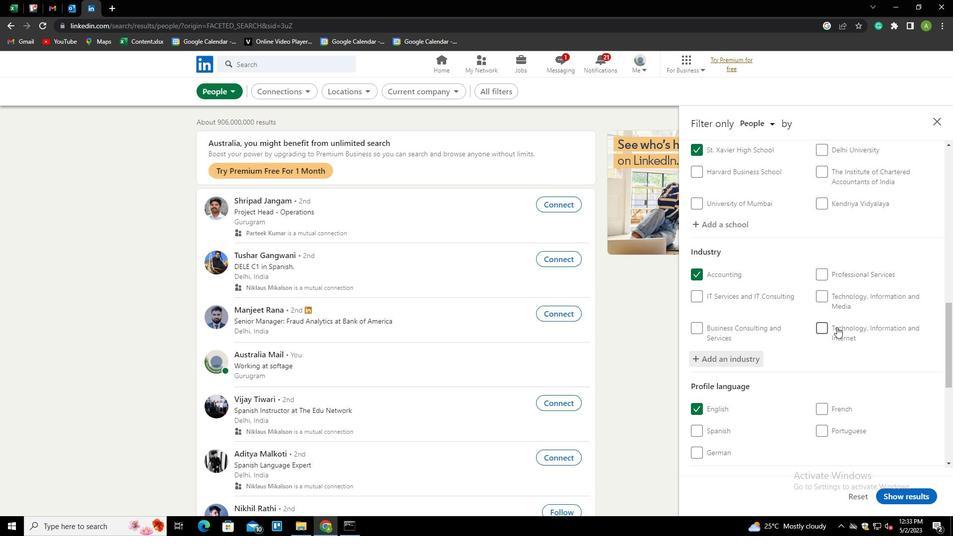 
Action: Mouse moved to (839, 360)
Screenshot: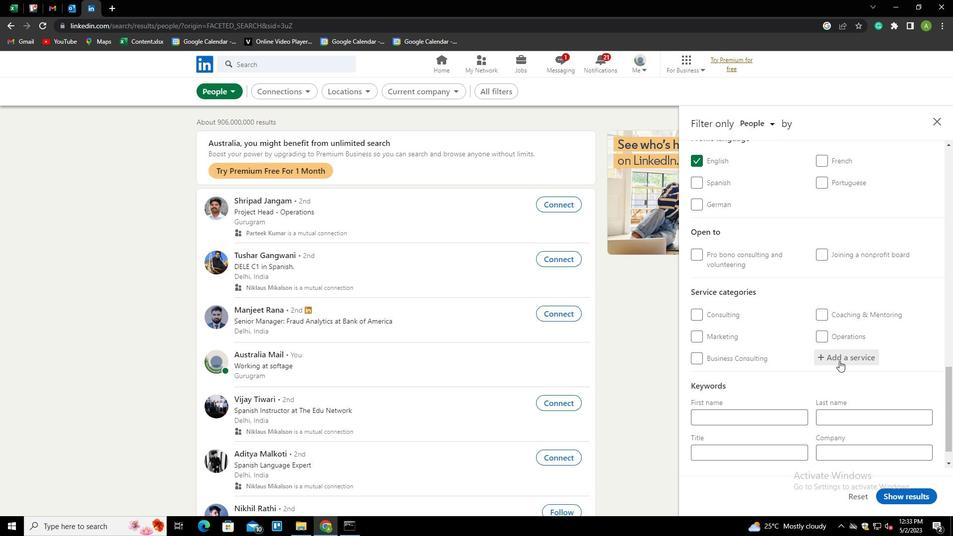 
Action: Mouse pressed left at (839, 360)
Screenshot: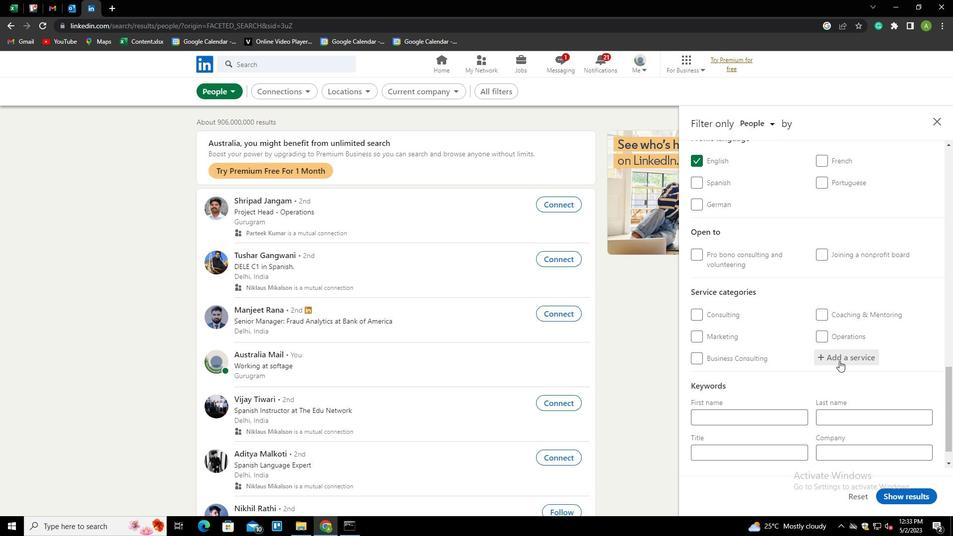 
Action: Mouse moved to (845, 359)
Screenshot: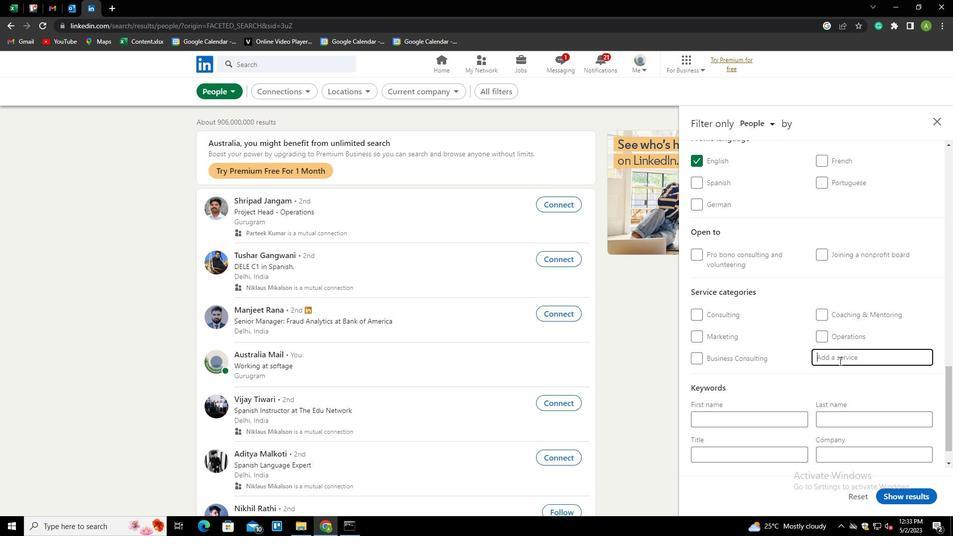 
Action: Mouse pressed left at (845, 359)
Screenshot: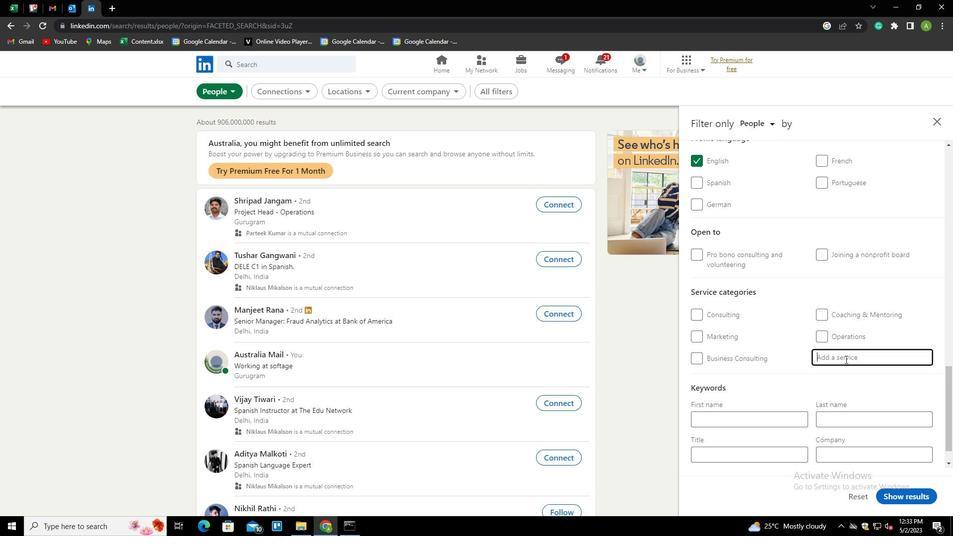
Action: Key pressed <Key.shift><Key.shift><Key.shift><Key.shift><Key.shift><Key.shift><Key.shift><Key.shift><Key.shift><Key.shift><Key.shift><Key.shift><Key.shift><Key.shift><Key.shift><Key.shift><Key.shift><Key.shift><Key.shift><Key.shift><Key.shift><Key.shift><Key.shift><Key.shift><Key.shift><Key.shift><Key.shift><Key.shift><Key.shift><Key.shift><Key.shift><Key.shift><Key.shift><Key.shift><Key.shift><Key.shift><Key.shift><Key.shift><Key.shift><Key.shift><Key.shift><Key.shift><Key.shift><Key.shift><Key.shift>BUSINESS<Key.down><Key.down><Key.enter>
Screenshot: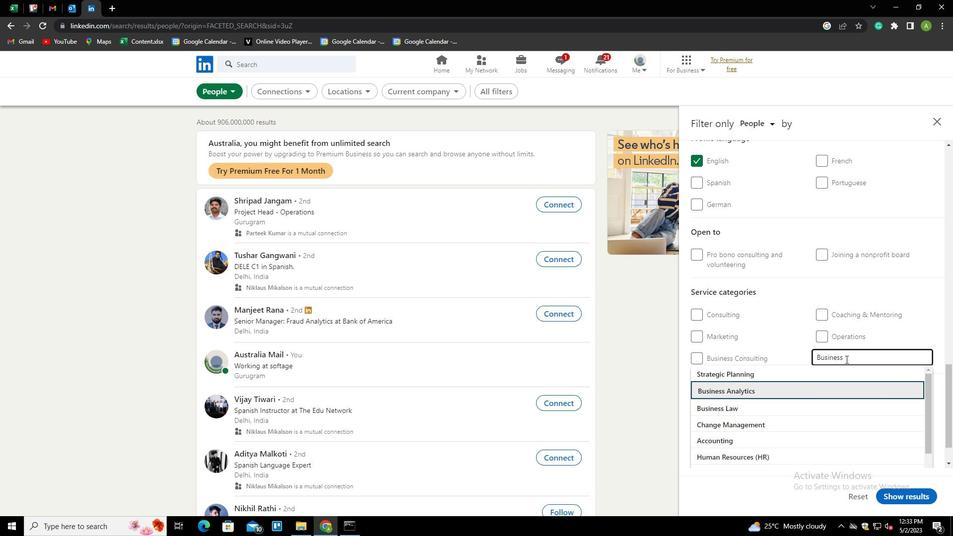 
Action: Mouse scrolled (845, 358) with delta (0, 0)
Screenshot: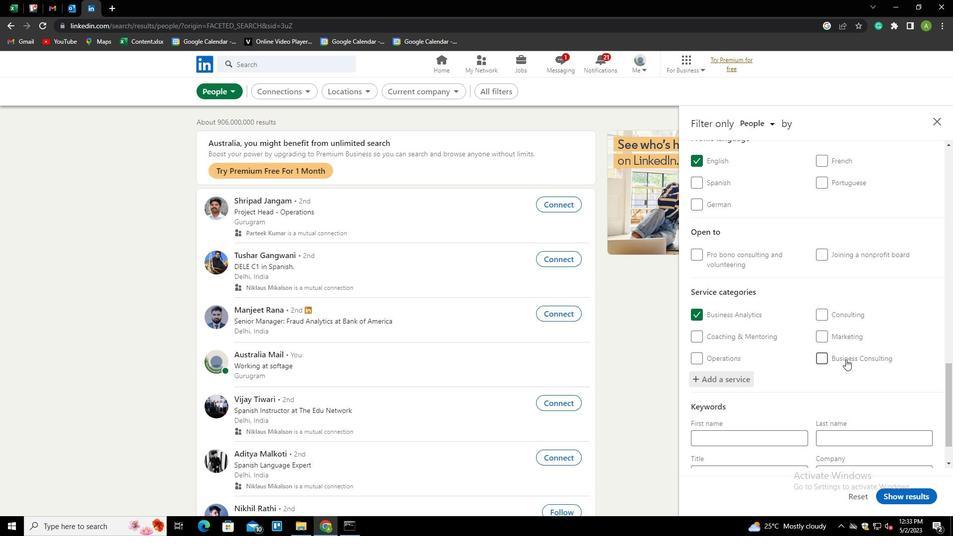 
Action: Mouse scrolled (845, 358) with delta (0, 0)
Screenshot: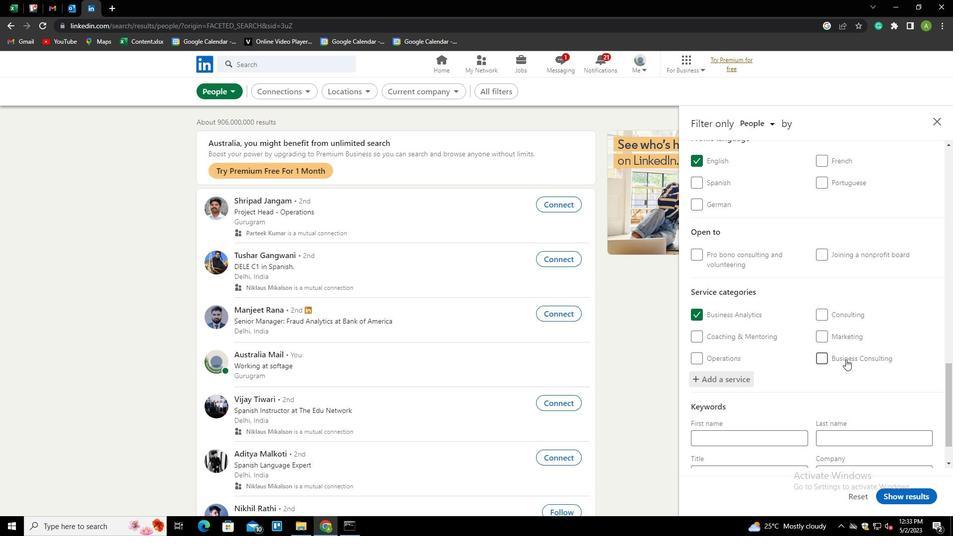 
Action: Mouse scrolled (845, 358) with delta (0, 0)
Screenshot: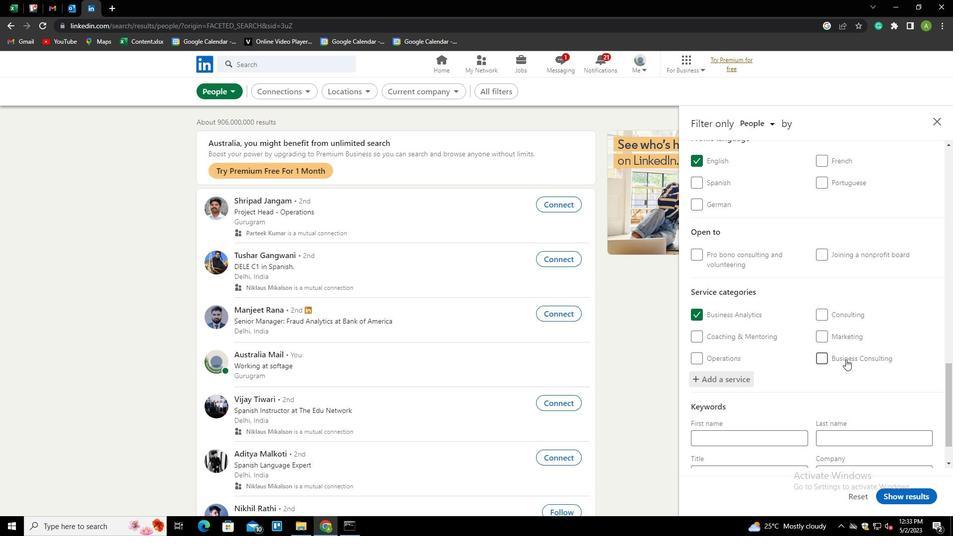 
Action: Mouse scrolled (845, 358) with delta (0, 0)
Screenshot: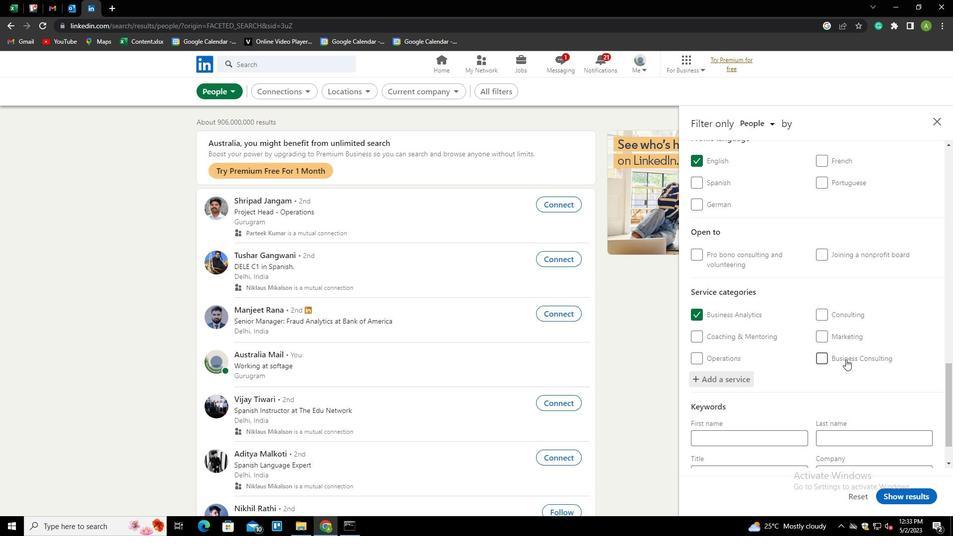 
Action: Mouse scrolled (845, 358) with delta (0, 0)
Screenshot: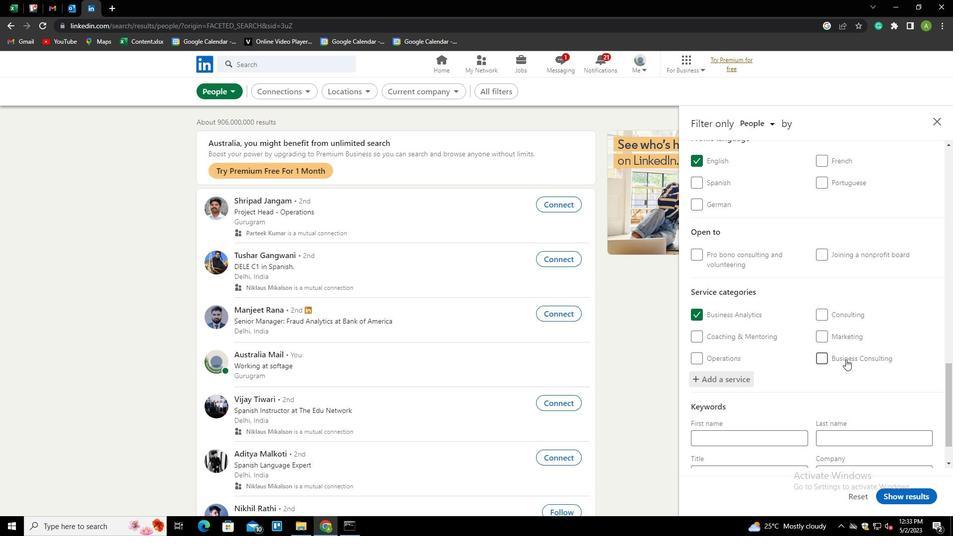 
Action: Mouse scrolled (845, 358) with delta (0, 0)
Screenshot: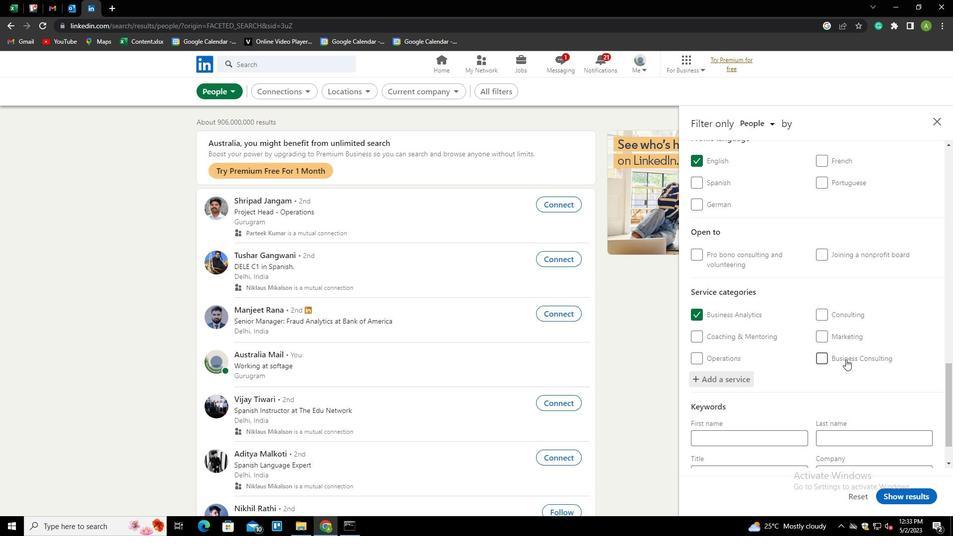 
Action: Mouse scrolled (845, 358) with delta (0, 0)
Screenshot: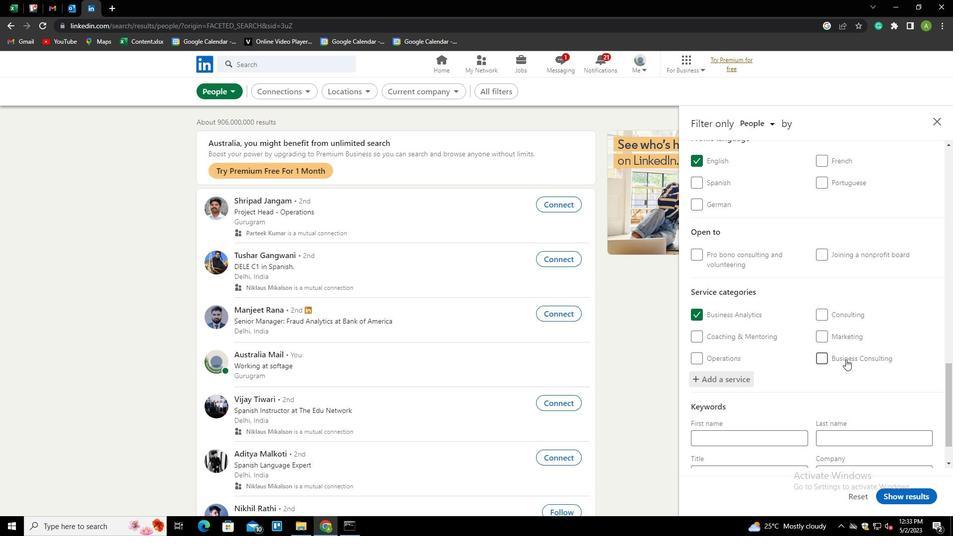 
Action: Mouse scrolled (845, 358) with delta (0, 0)
Screenshot: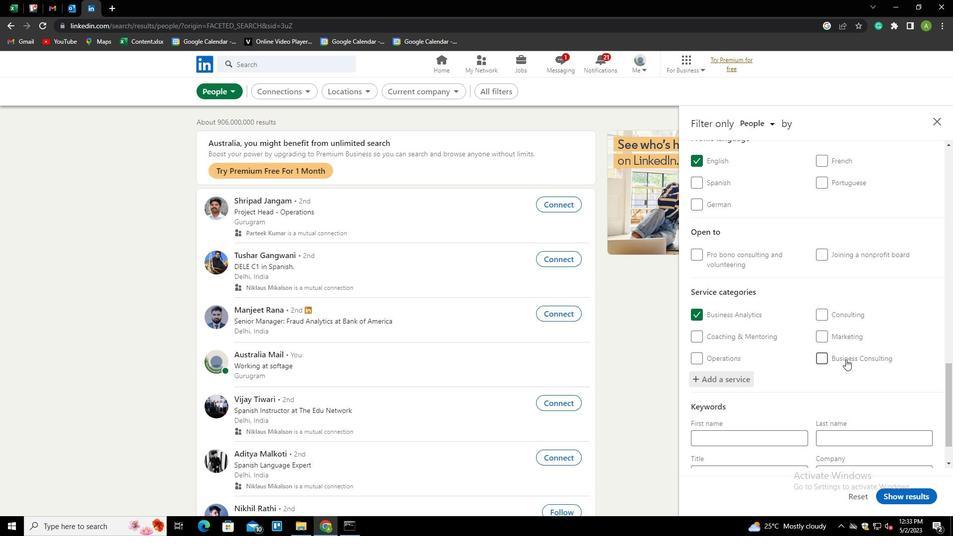 
Action: Mouse scrolled (845, 358) with delta (0, 0)
Screenshot: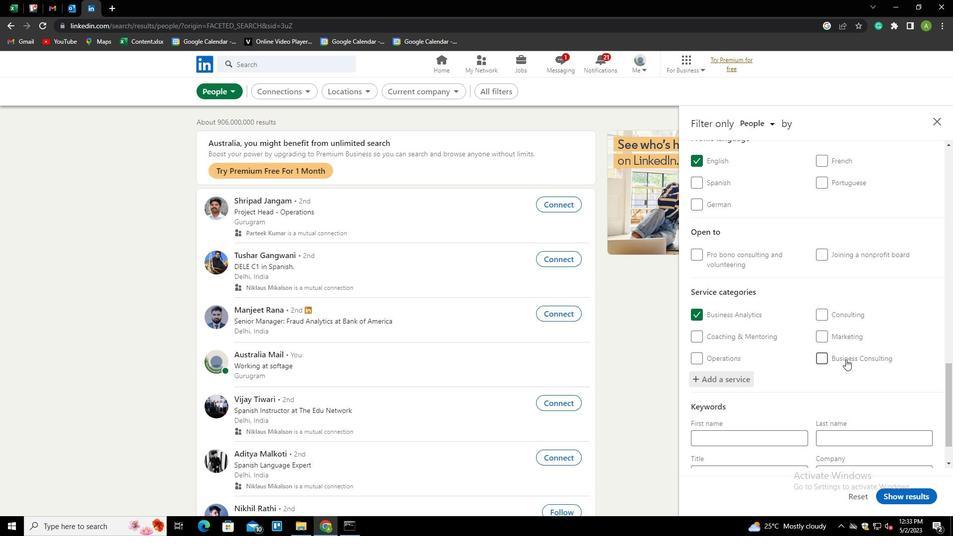 
Action: Mouse moved to (763, 427)
Screenshot: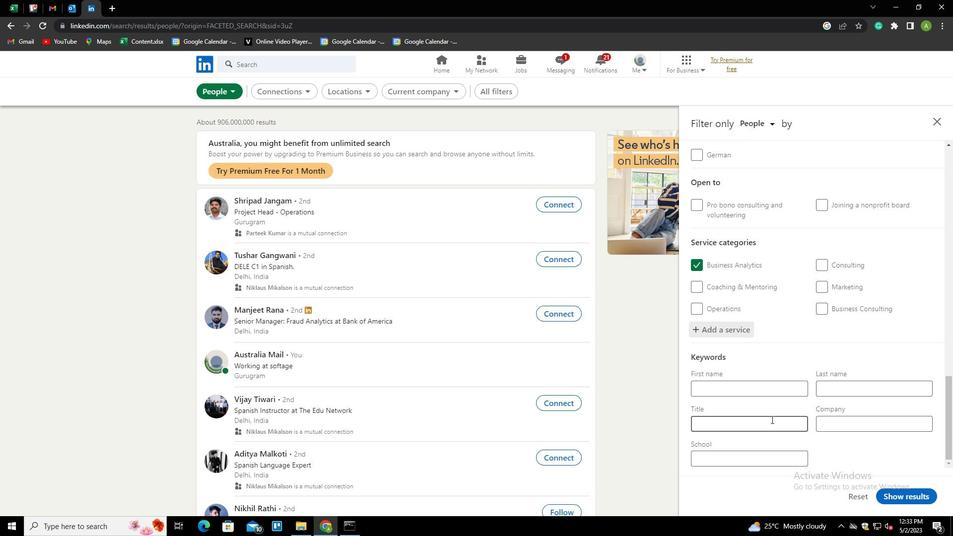 
Action: Mouse pressed left at (763, 427)
Screenshot: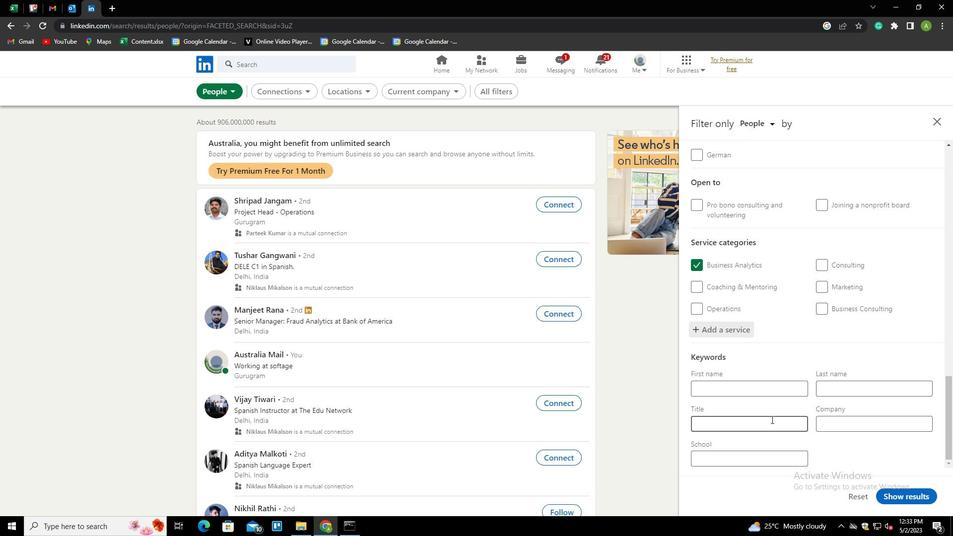 
Action: Key pressed <Key.shift><Key.shift><Key.shift>NETWORK<Key.space><Key.shift>ADMINISTRATOR
Screenshot: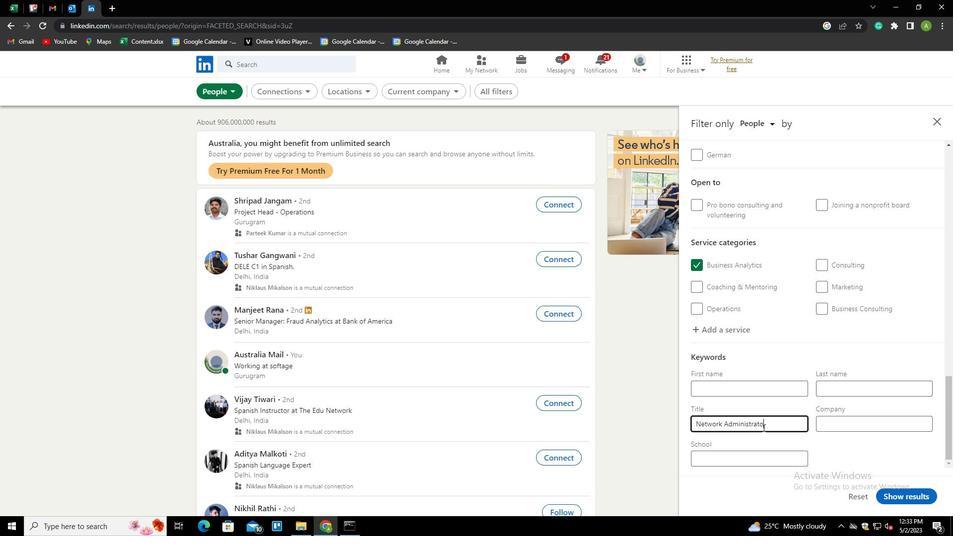 
Action: Mouse moved to (850, 444)
Screenshot: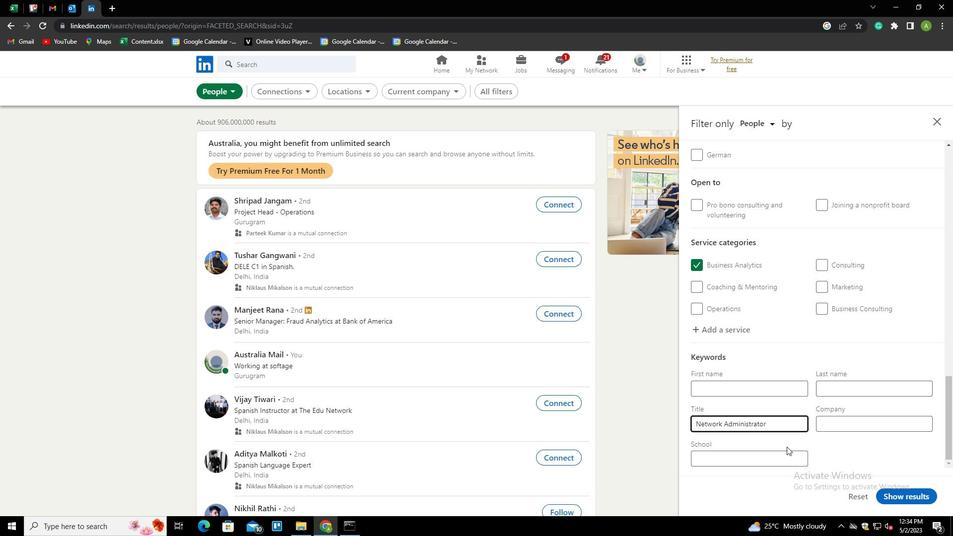 
Action: Mouse pressed left at (850, 444)
Screenshot: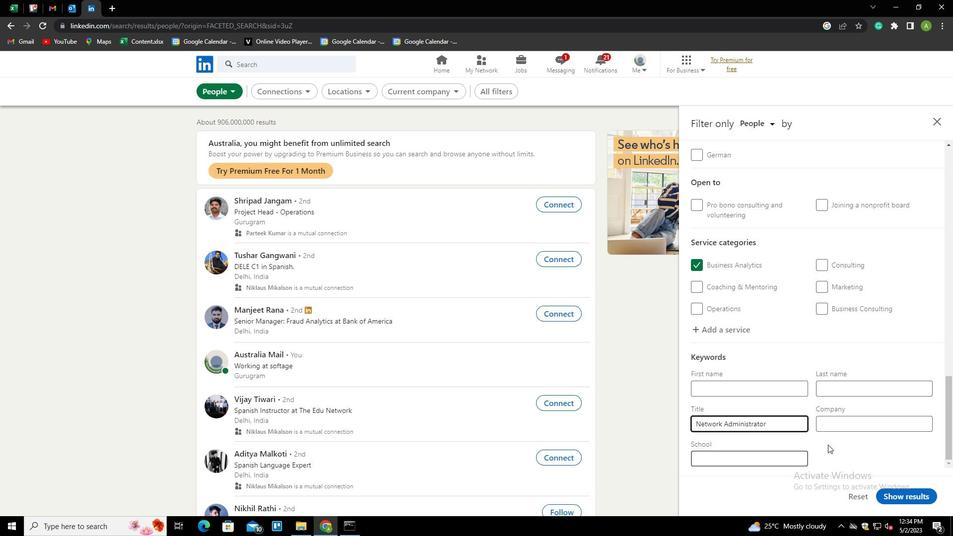 
Action: Mouse moved to (897, 496)
Screenshot: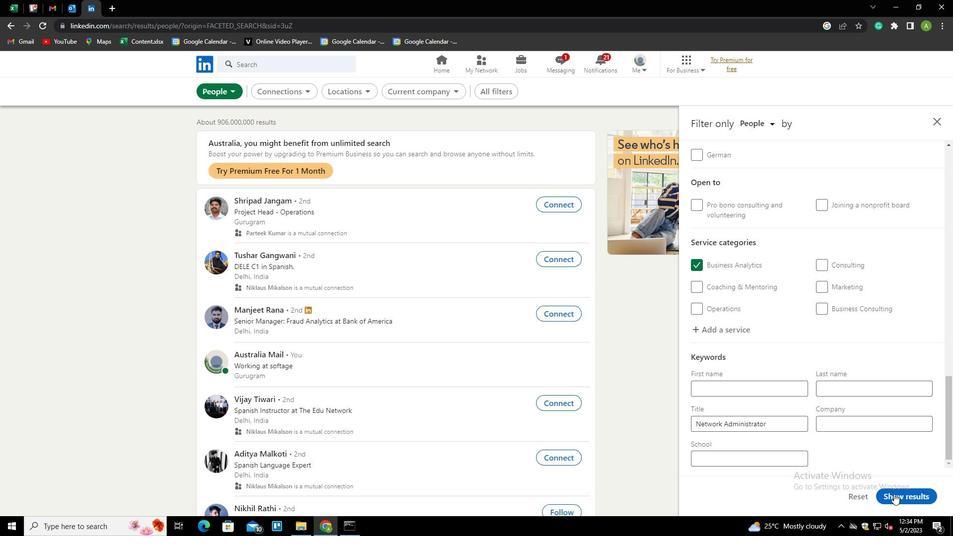 
Action: Mouse pressed left at (897, 496)
Screenshot: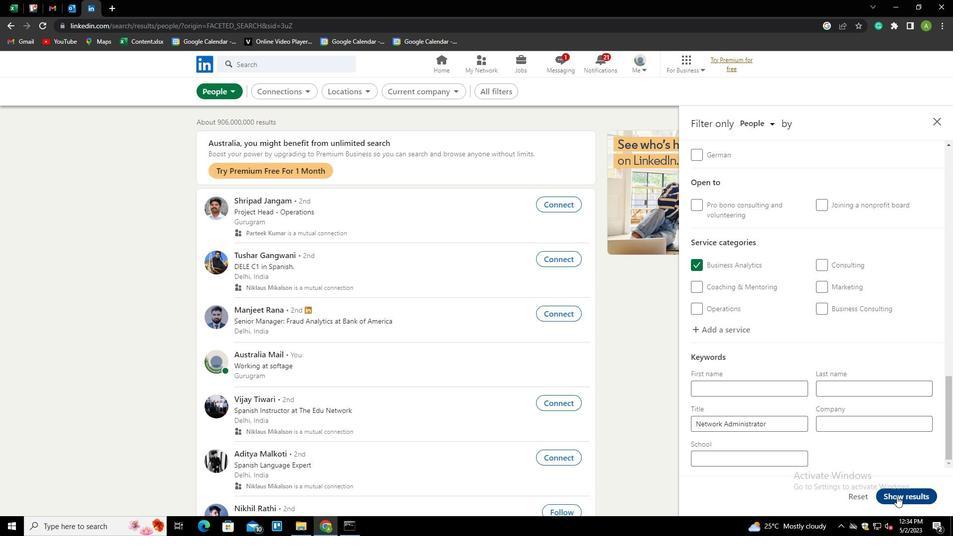 
